 Task: Open Card Workplace Safety Training in Board Sales Pipeline Analysis and Management to Workspace Financial Reporting and add a team member Softage.3@softage.net, a label Orange, a checklist Network Security, an attachment from your computer, a color Orange and finally, add a card description 'Research and develop new service delivery process' and a comment 'Let us approach this task with a sense of adaptability and flexibility, willing to adjust our approach based on changing circumstances.'. Add a start date 'Jan 03, 1900' with a due date 'Jan 10, 1900'
Action: Mouse moved to (231, 139)
Screenshot: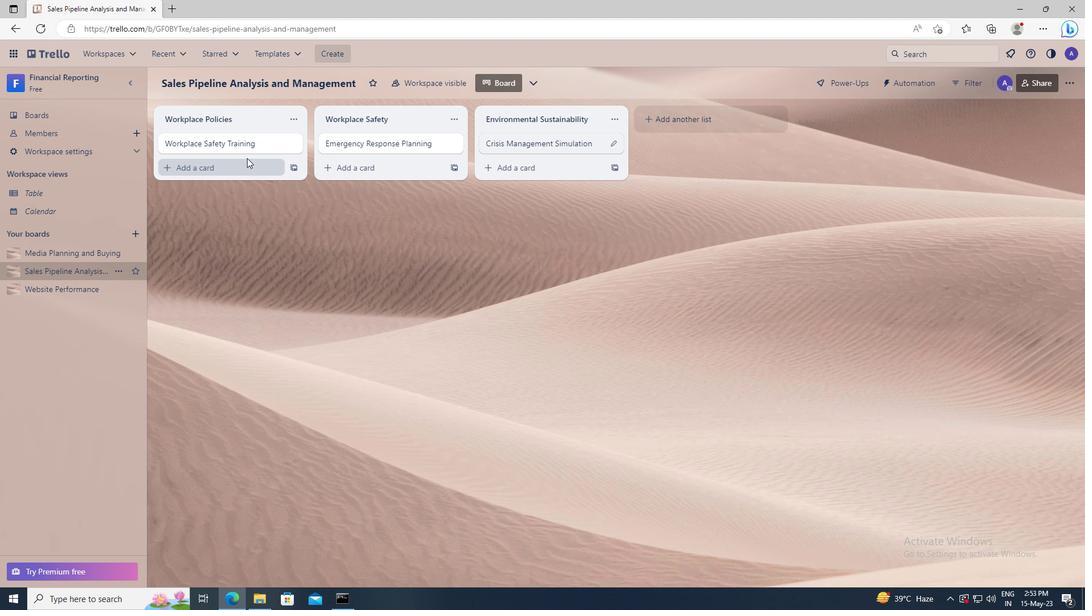 
Action: Mouse pressed left at (231, 139)
Screenshot: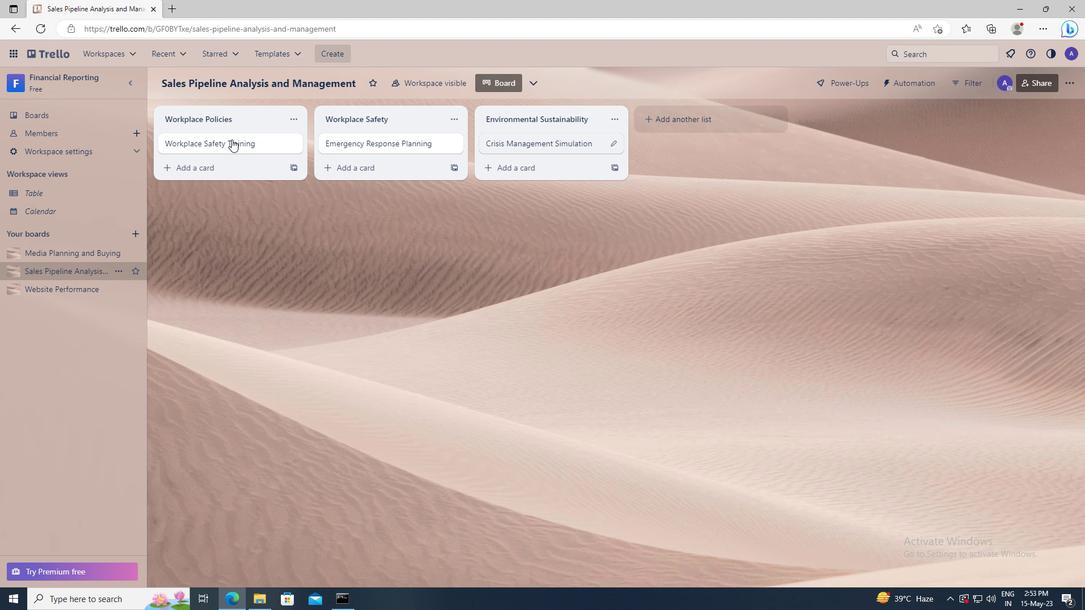
Action: Mouse moved to (664, 143)
Screenshot: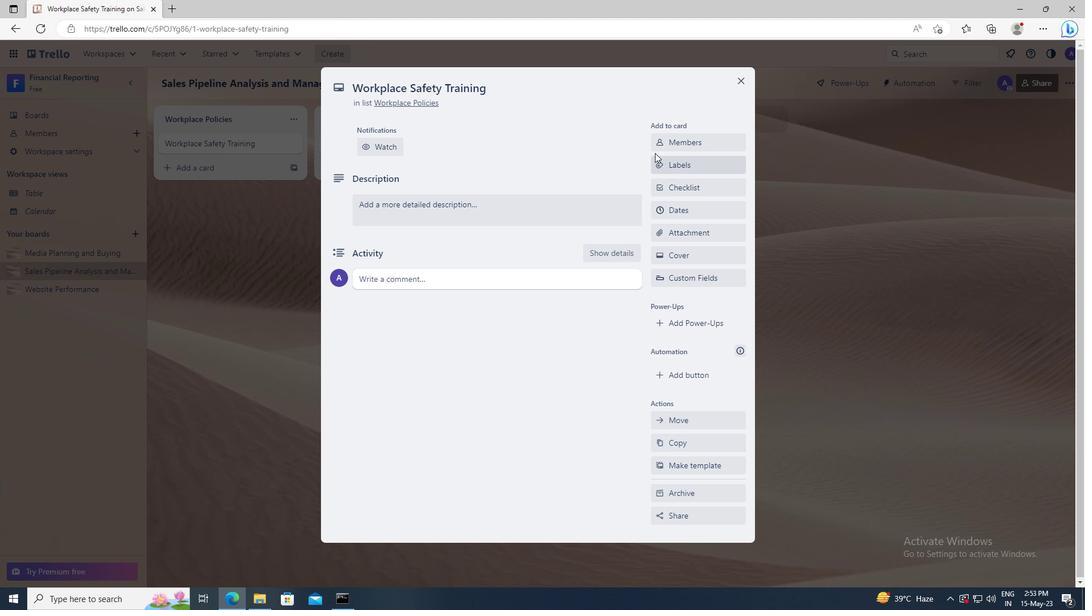 
Action: Mouse pressed left at (664, 143)
Screenshot: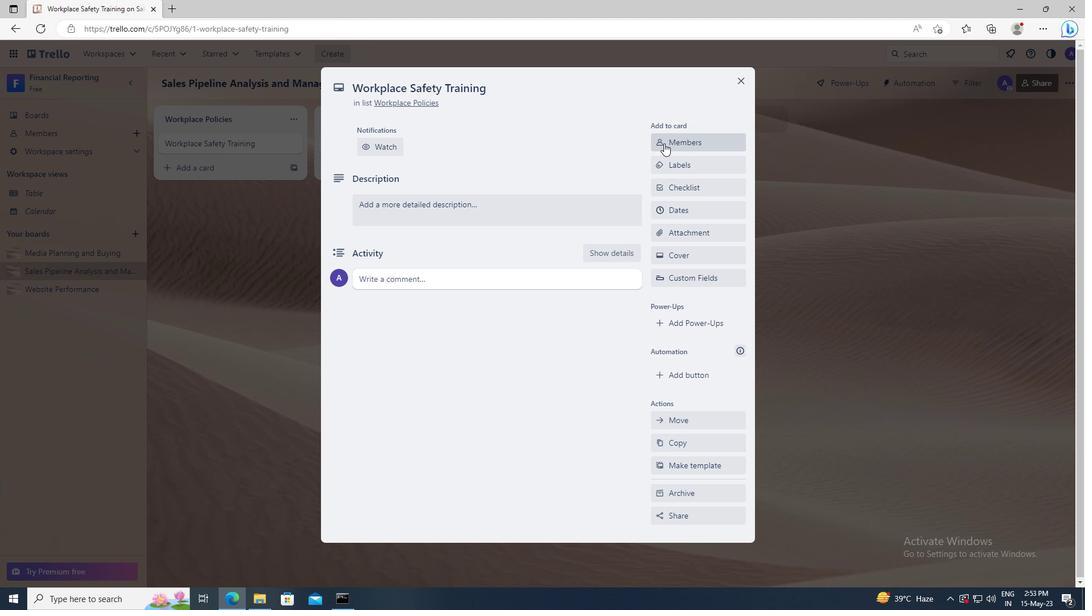 
Action: Mouse moved to (669, 192)
Screenshot: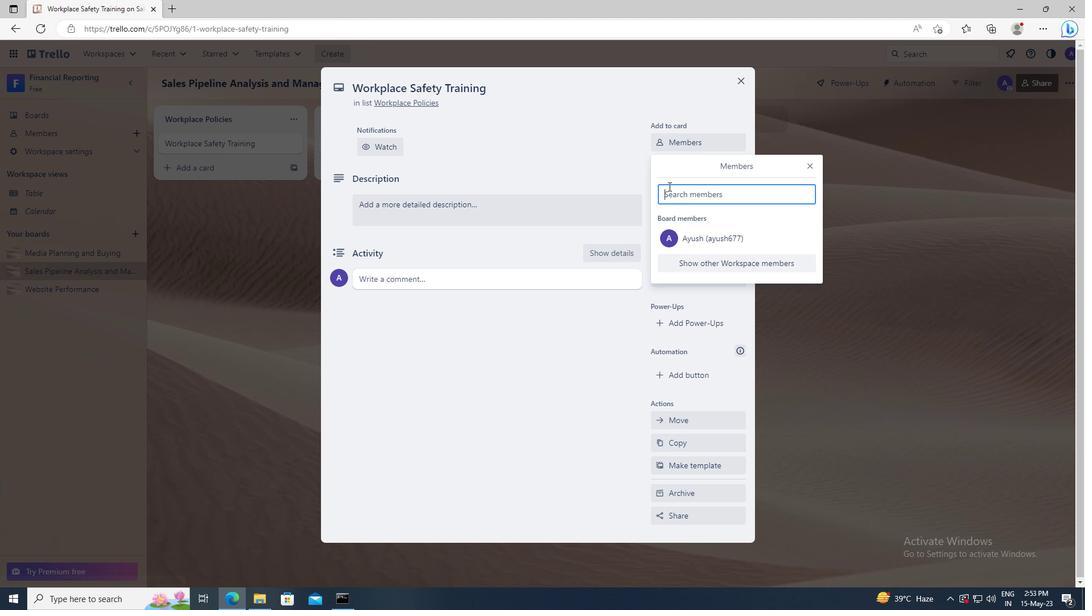 
Action: Mouse pressed left at (669, 192)
Screenshot: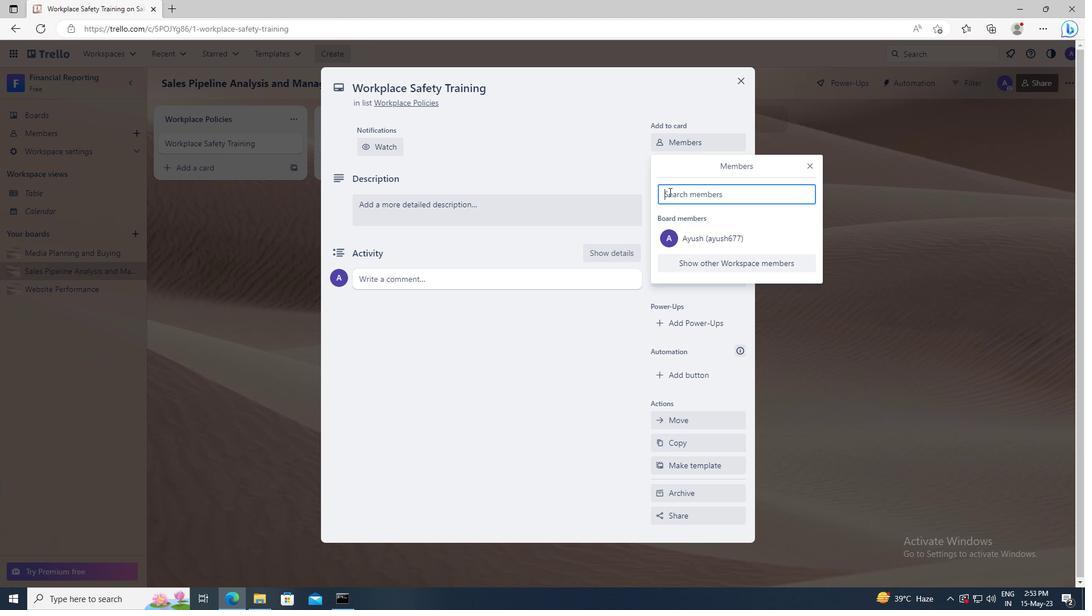 
Action: Key pressed <Key.shift>SOFTAGE.3
Screenshot: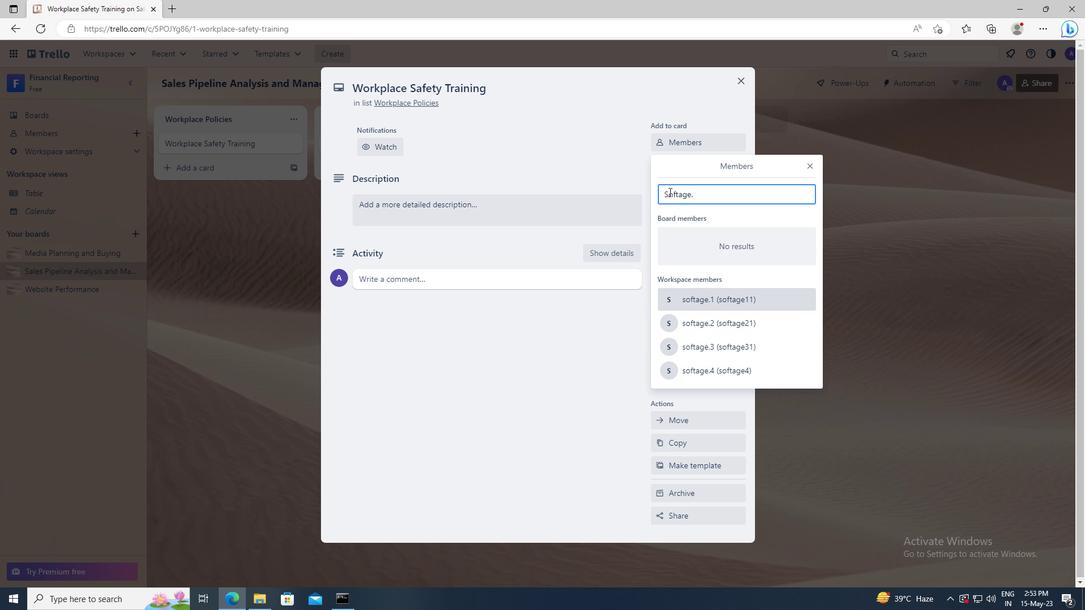 
Action: Mouse moved to (681, 296)
Screenshot: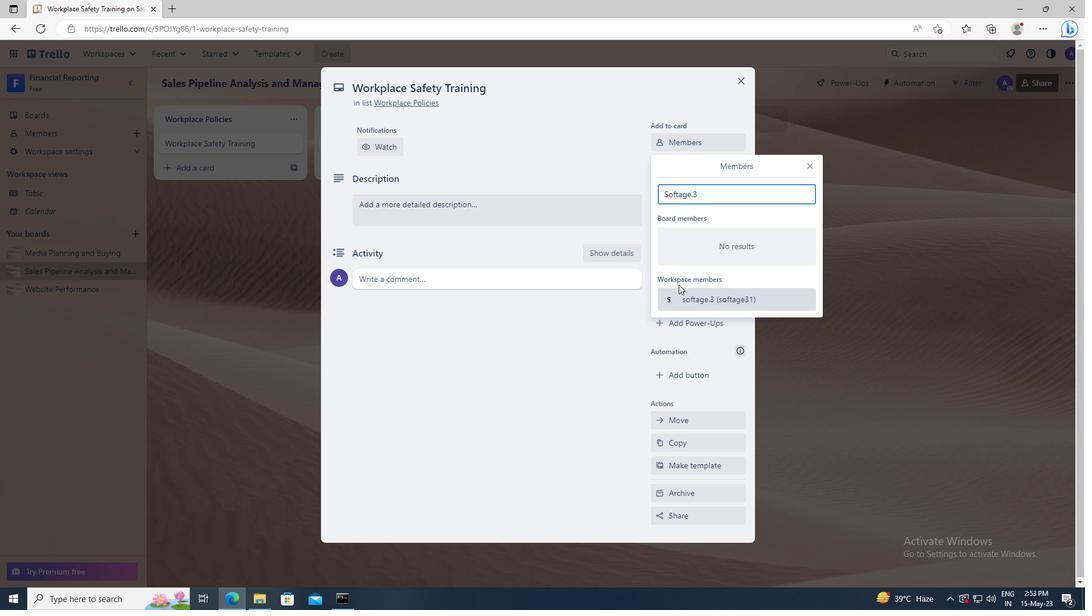 
Action: Mouse pressed left at (681, 296)
Screenshot: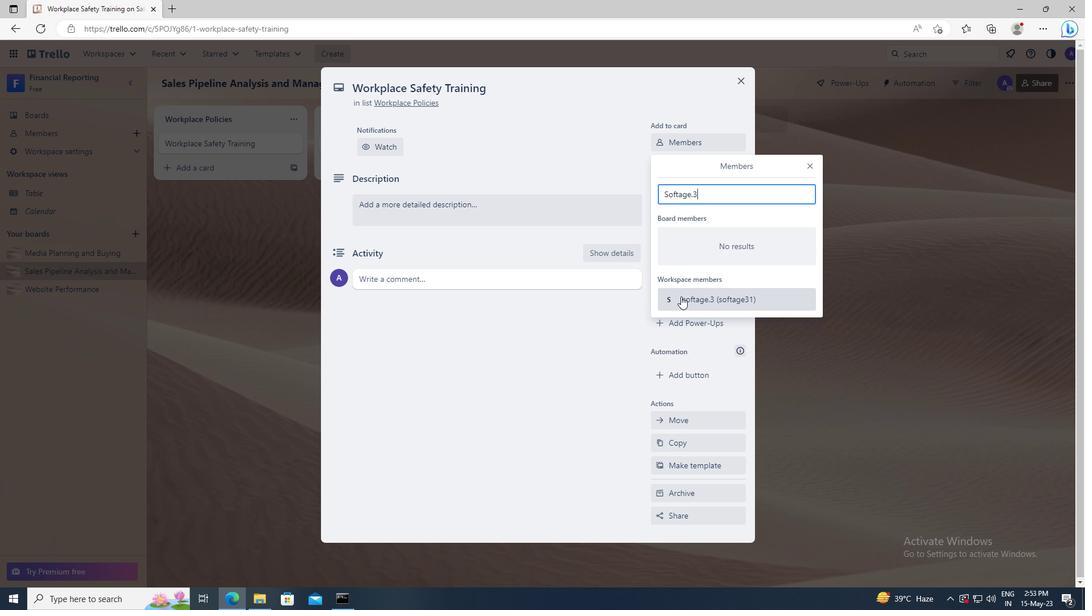 
Action: Mouse moved to (810, 166)
Screenshot: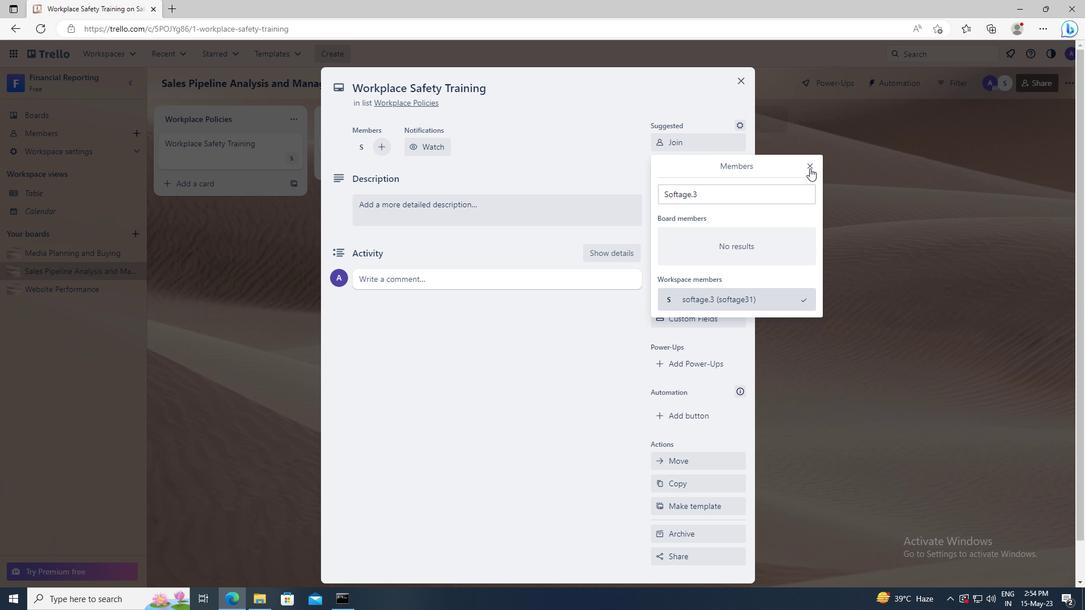 
Action: Mouse pressed left at (810, 166)
Screenshot: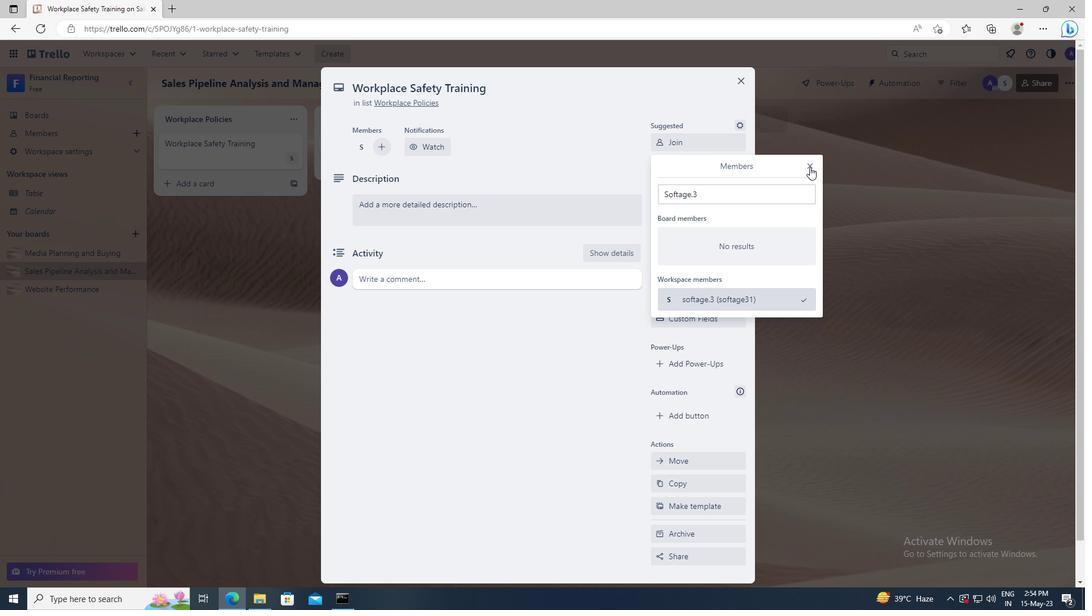 
Action: Mouse moved to (696, 204)
Screenshot: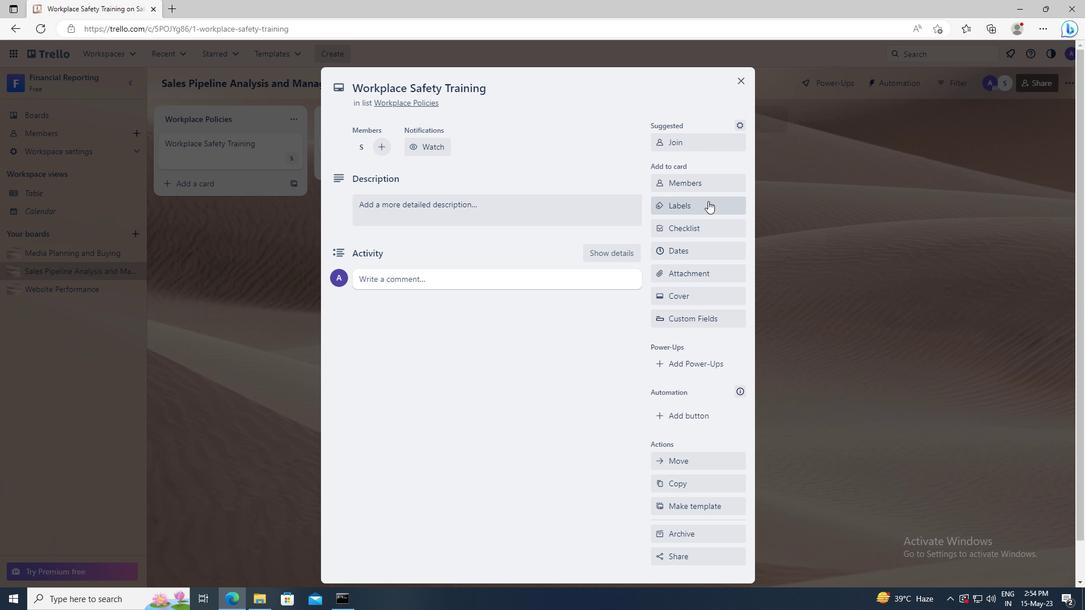 
Action: Mouse pressed left at (696, 204)
Screenshot: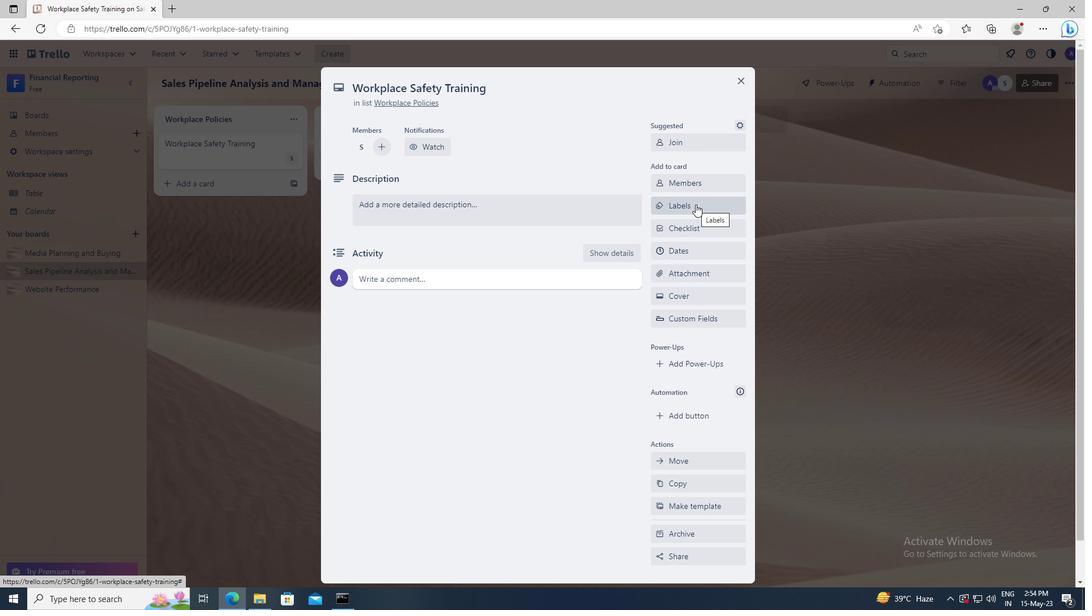 
Action: Mouse moved to (738, 424)
Screenshot: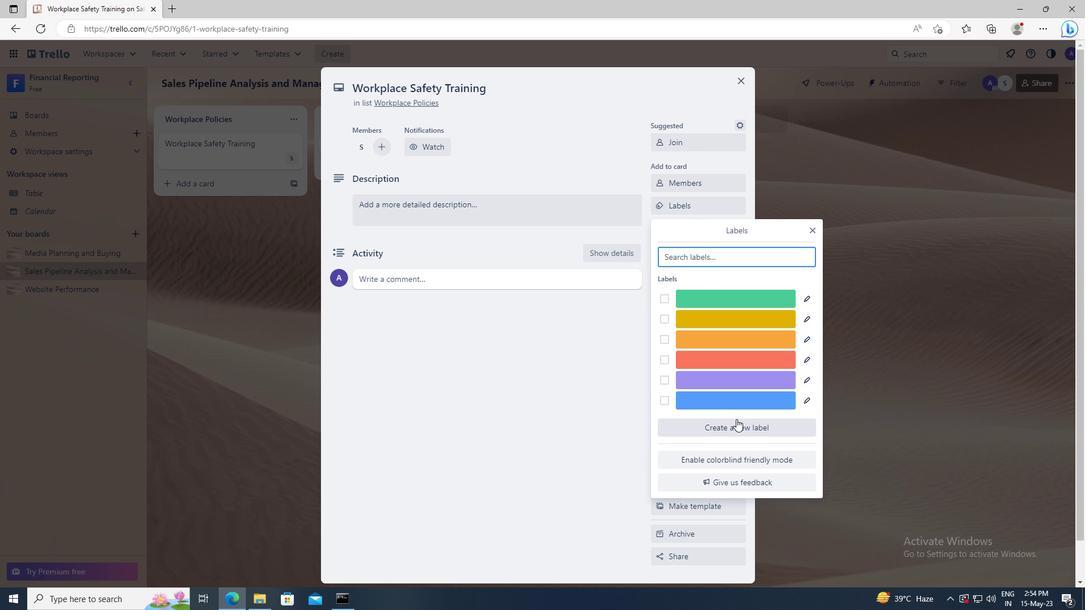 
Action: Mouse pressed left at (738, 424)
Screenshot: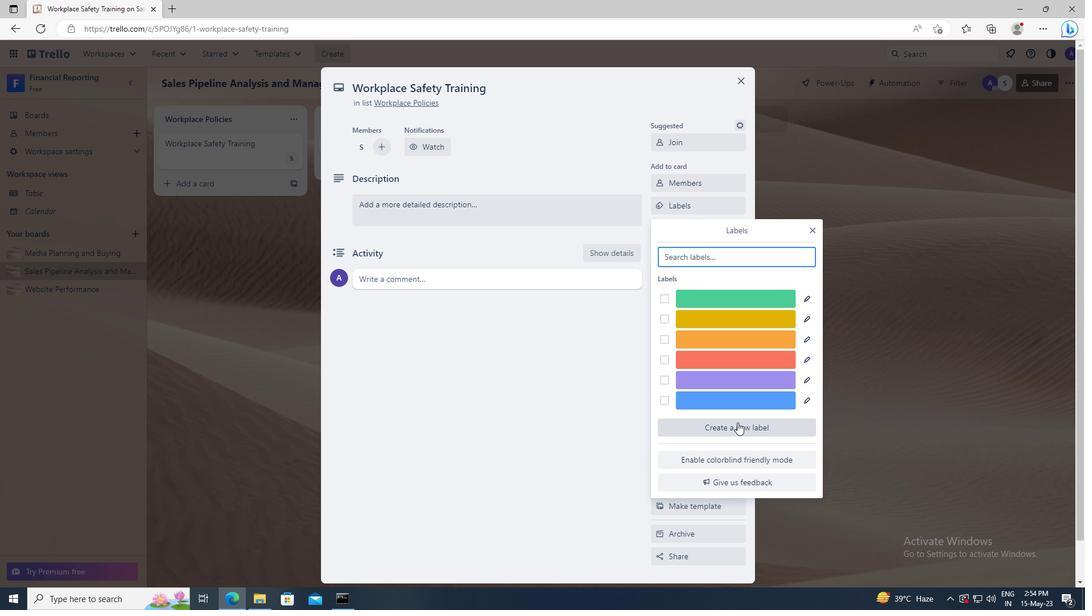 
Action: Mouse moved to (738, 395)
Screenshot: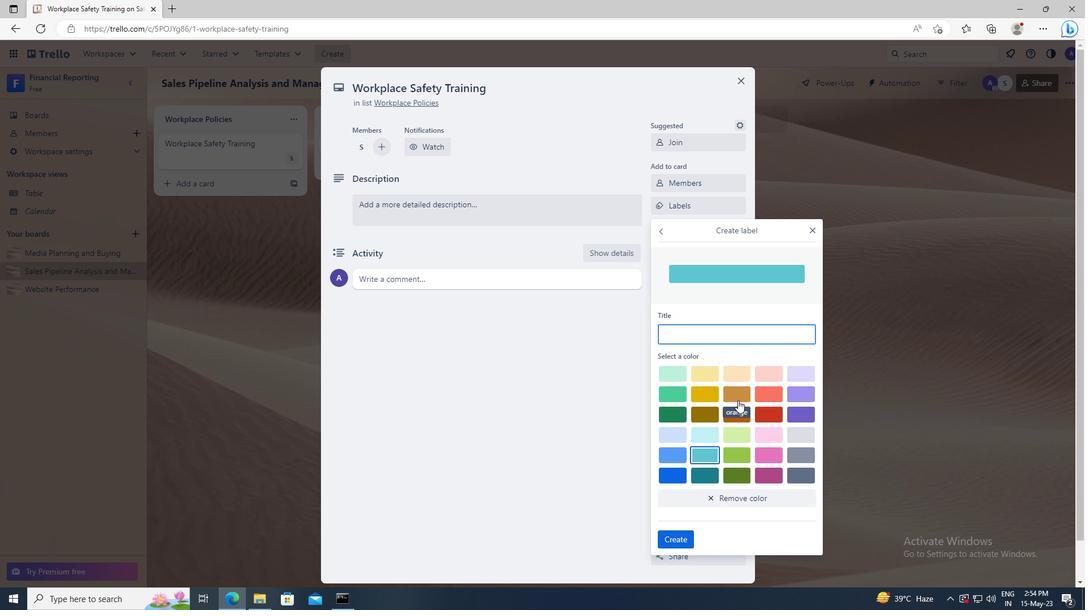 
Action: Mouse pressed left at (738, 395)
Screenshot: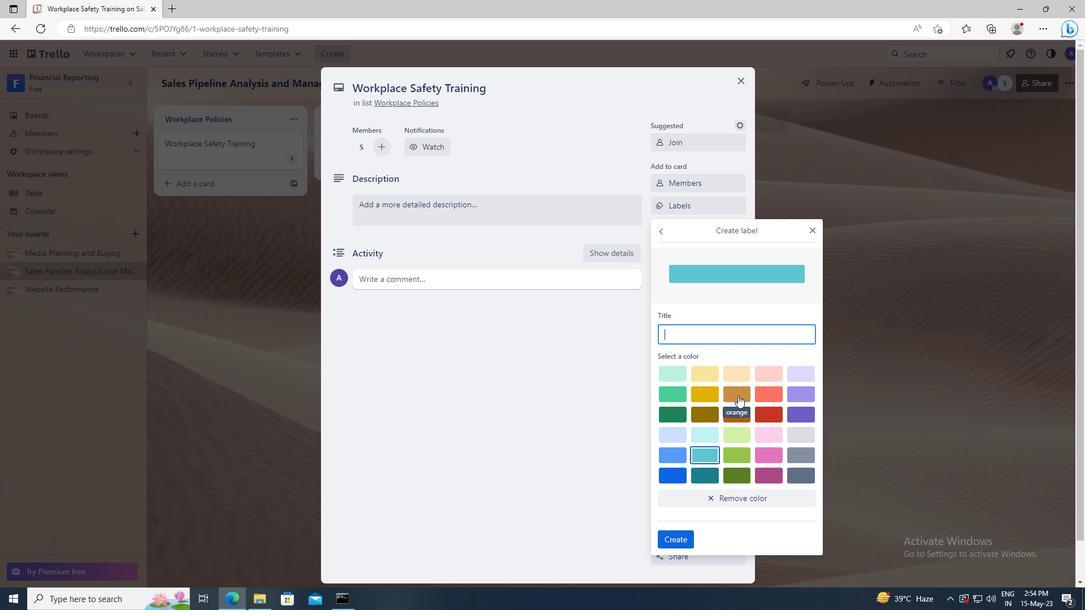 
Action: Mouse moved to (687, 537)
Screenshot: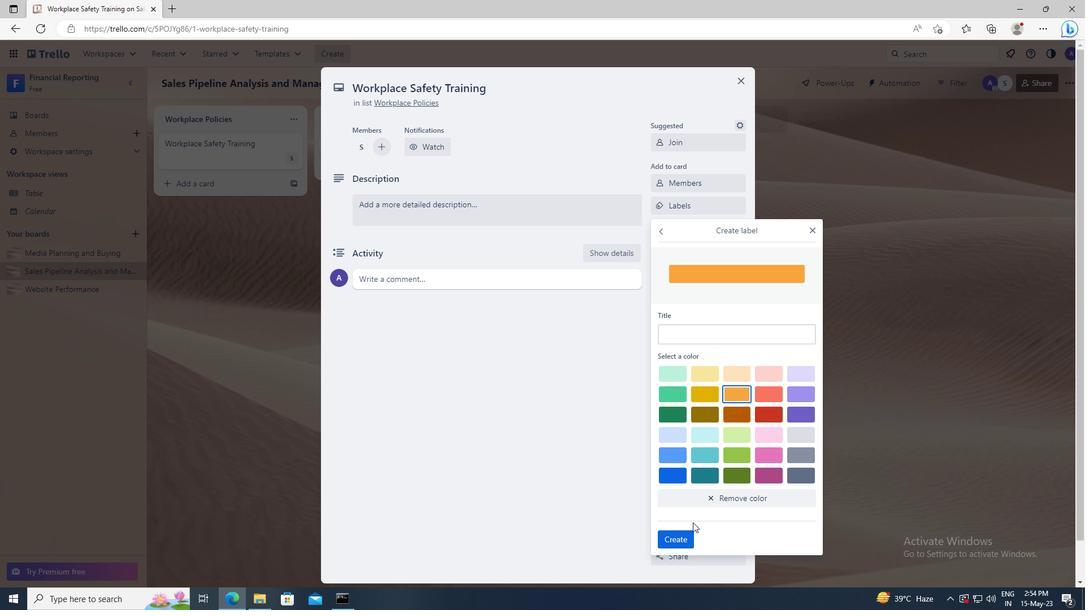 
Action: Mouse pressed left at (687, 537)
Screenshot: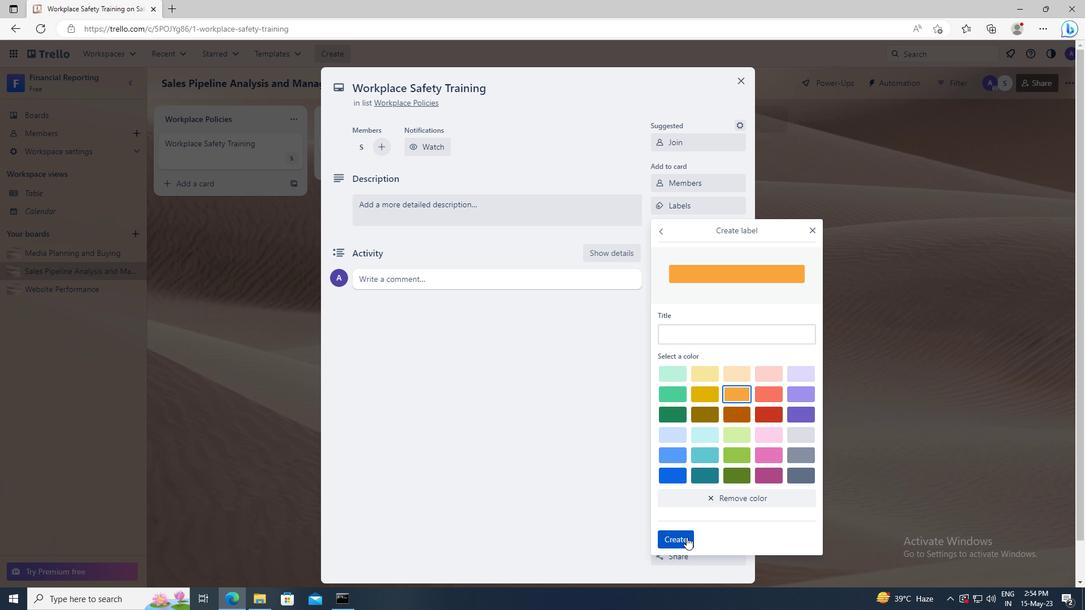 
Action: Mouse moved to (812, 231)
Screenshot: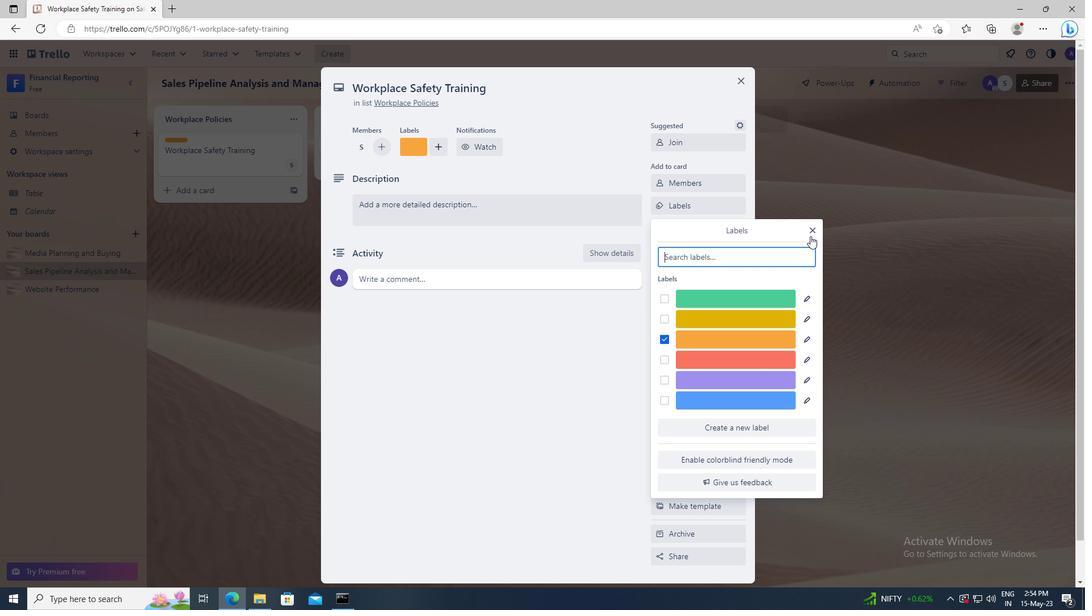 
Action: Mouse pressed left at (812, 231)
Screenshot: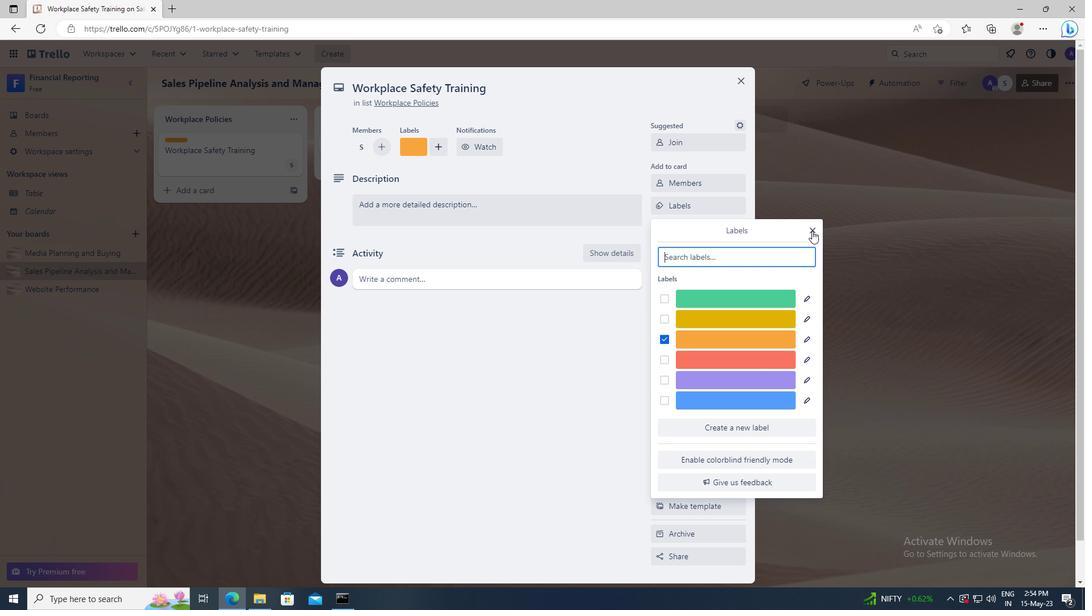 
Action: Mouse moved to (702, 232)
Screenshot: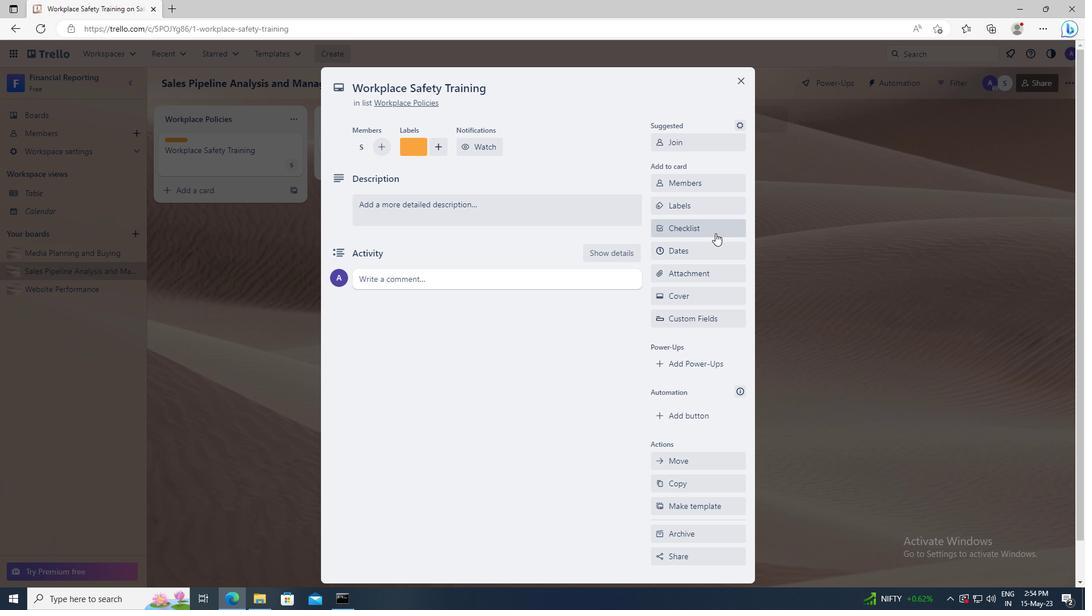 
Action: Mouse pressed left at (702, 232)
Screenshot: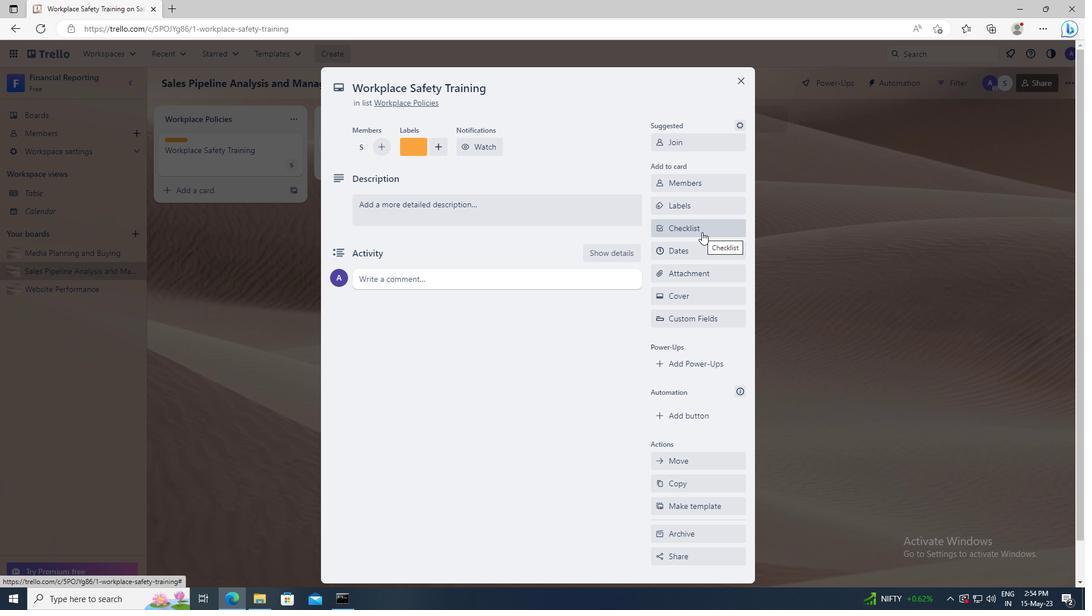 
Action: Key pressed <Key.shift>NETWORK<Key.space><Key.shift_r>SECURITY
Screenshot: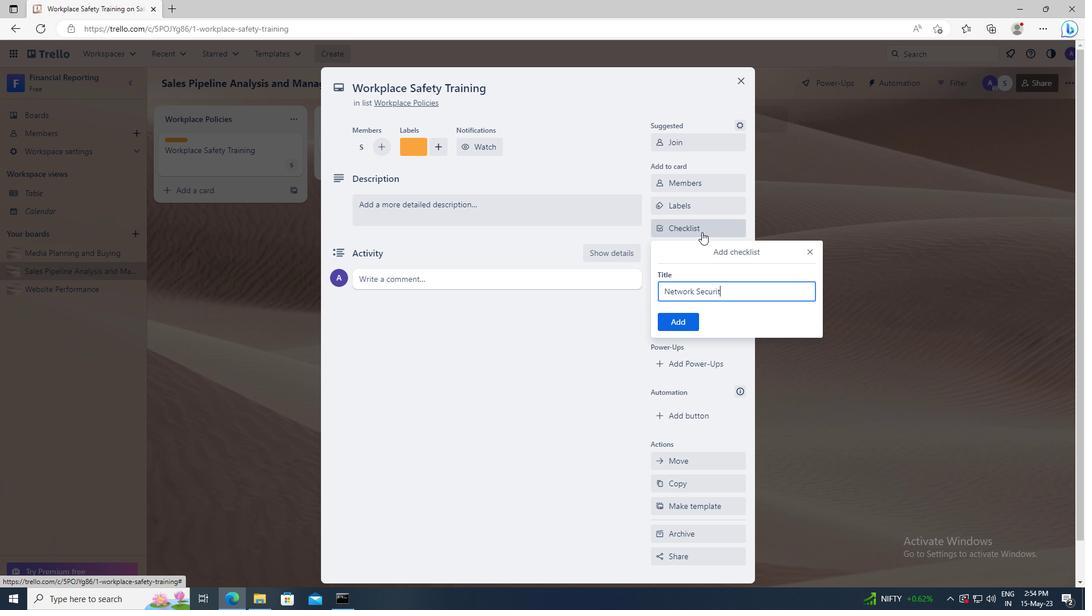 
Action: Mouse moved to (687, 320)
Screenshot: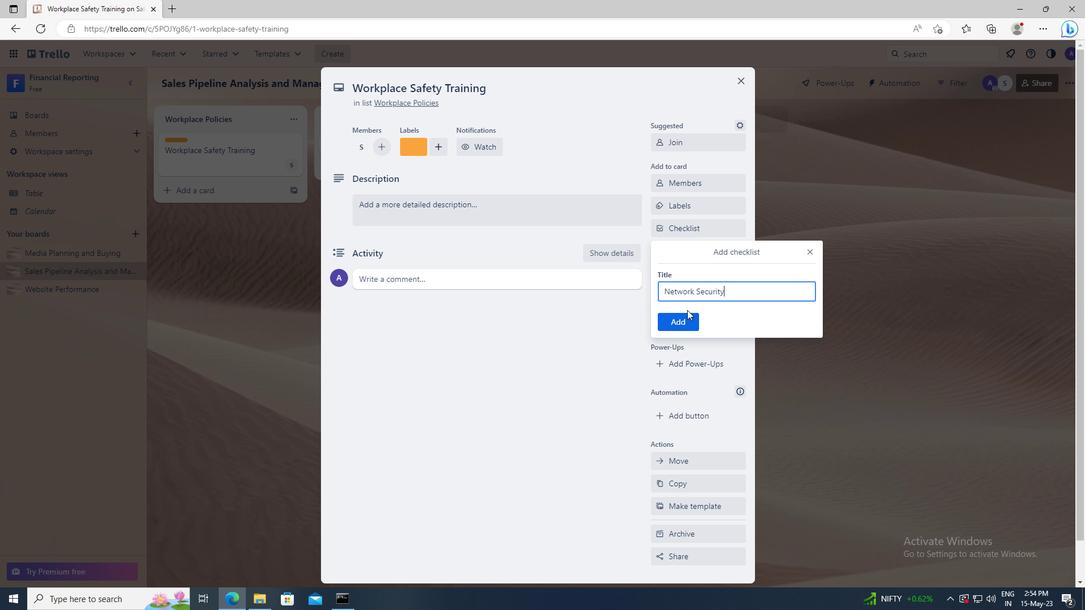 
Action: Mouse pressed left at (687, 320)
Screenshot: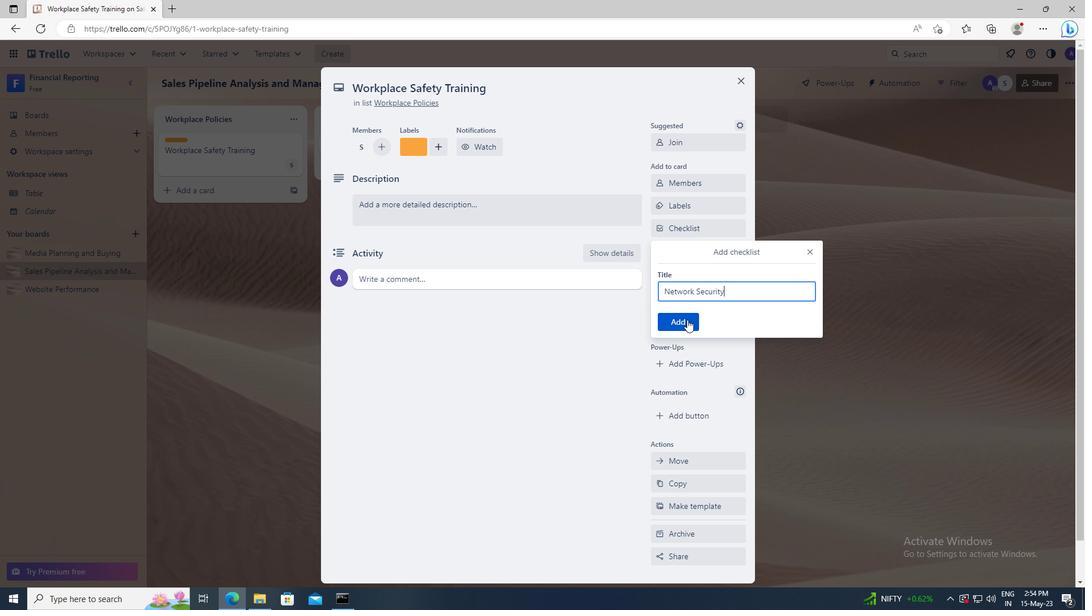 
Action: Mouse moved to (690, 279)
Screenshot: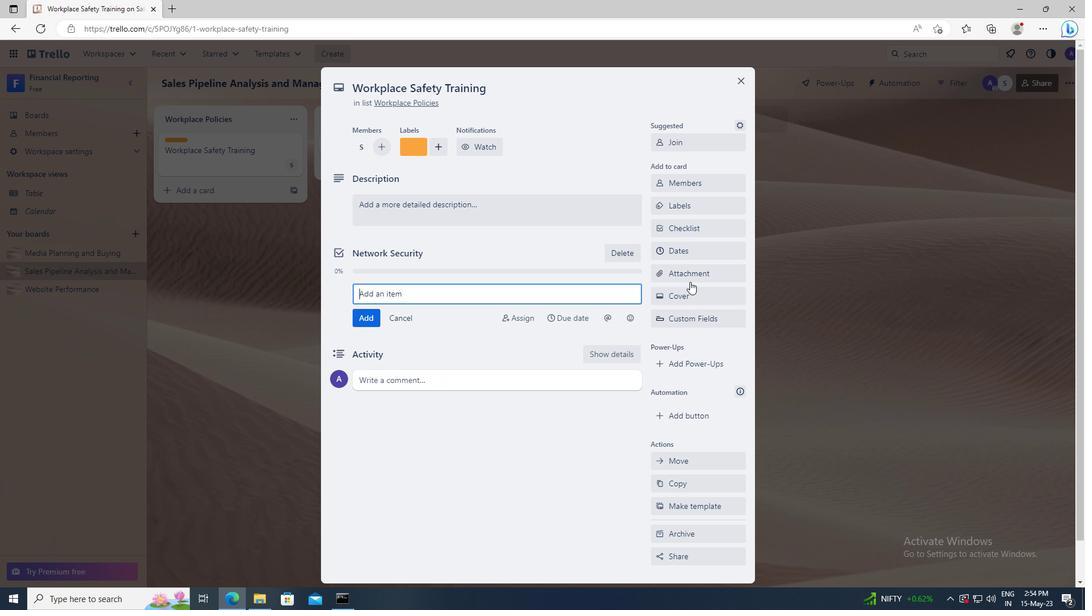 
Action: Mouse pressed left at (690, 279)
Screenshot: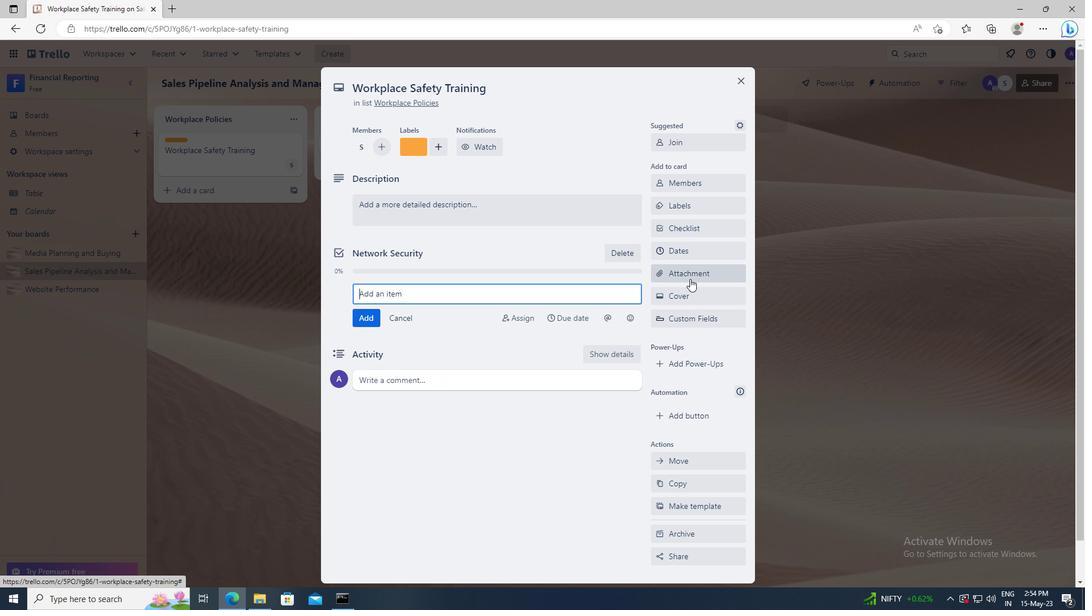 
Action: Mouse moved to (687, 318)
Screenshot: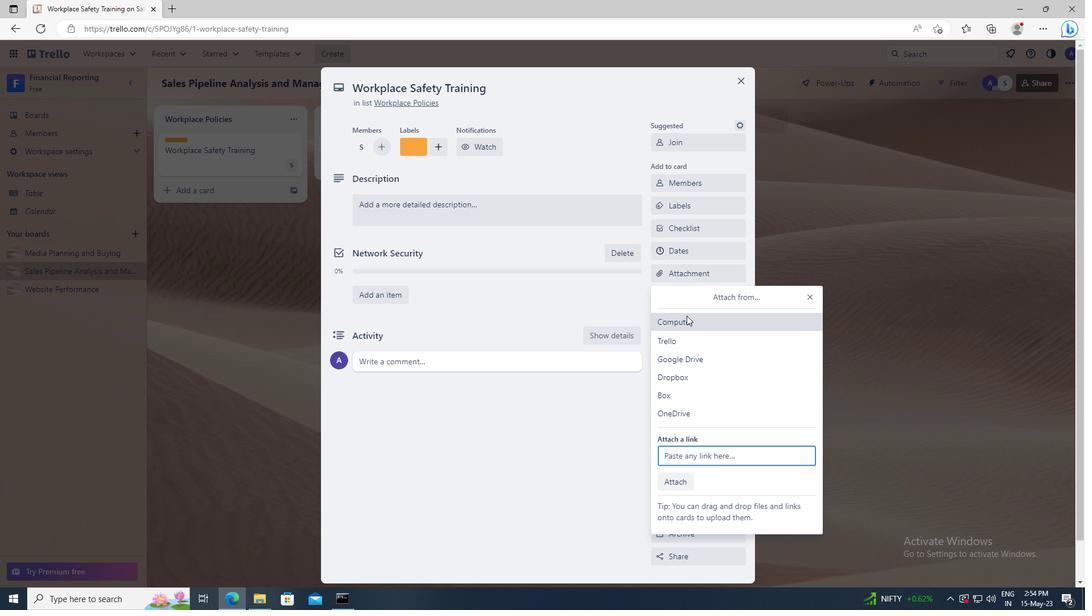 
Action: Mouse pressed left at (687, 318)
Screenshot: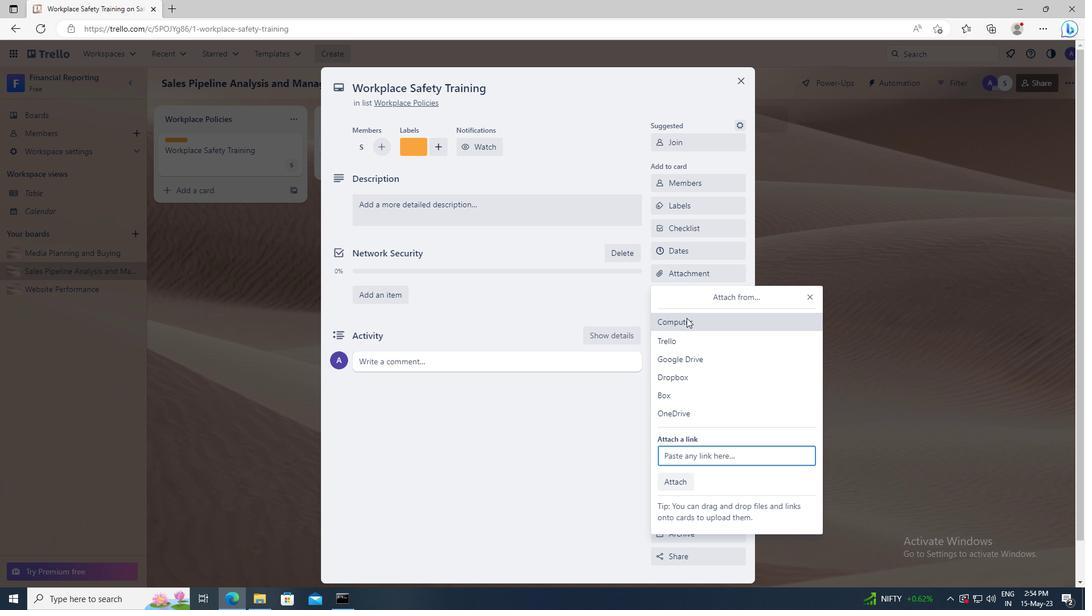 
Action: Mouse moved to (283, 101)
Screenshot: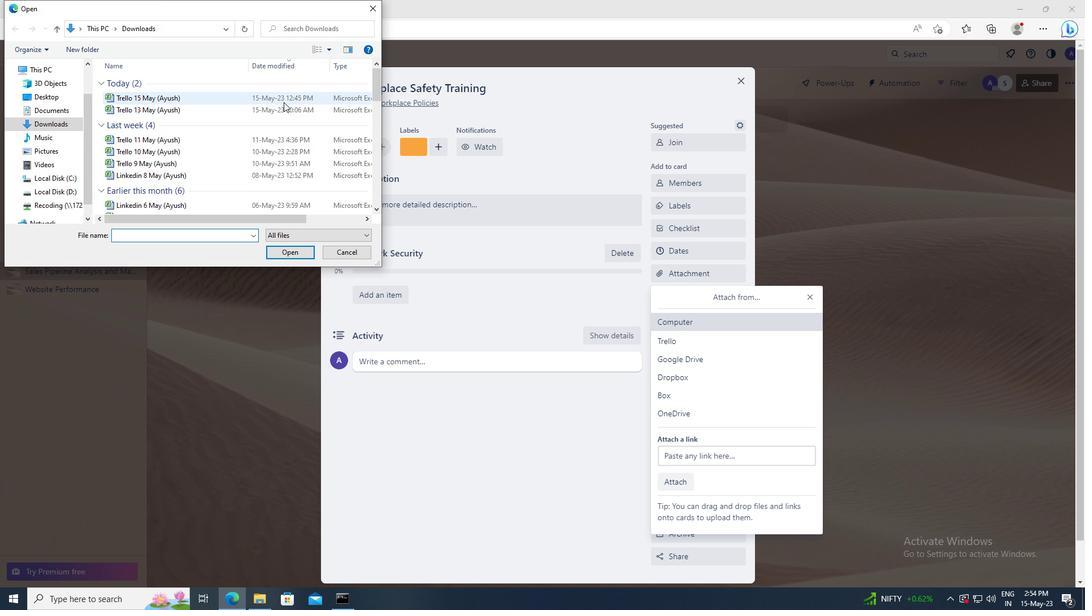 
Action: Mouse pressed left at (283, 101)
Screenshot: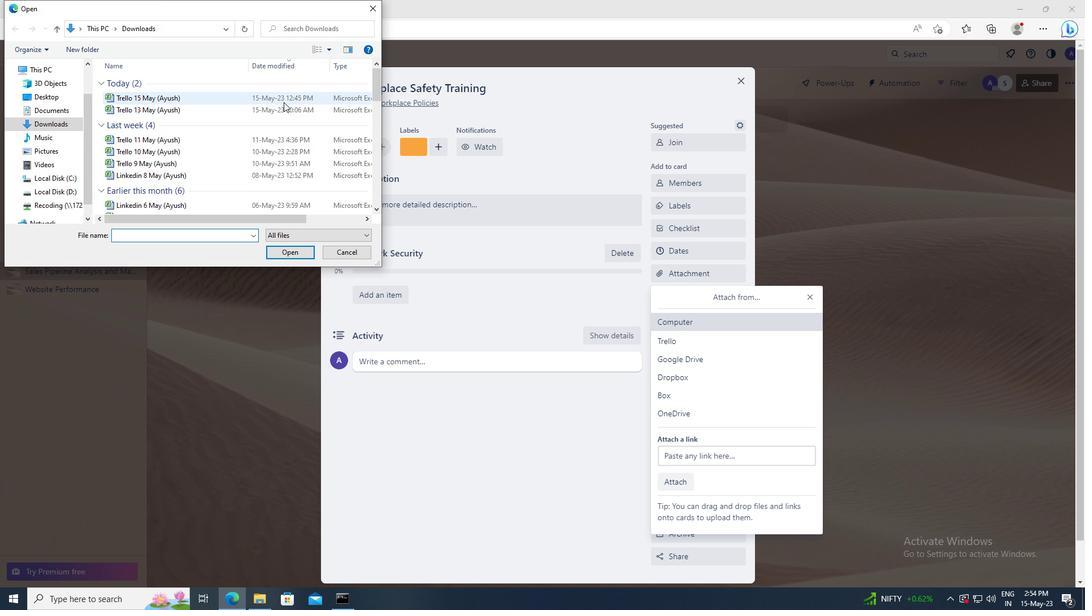 
Action: Mouse moved to (281, 252)
Screenshot: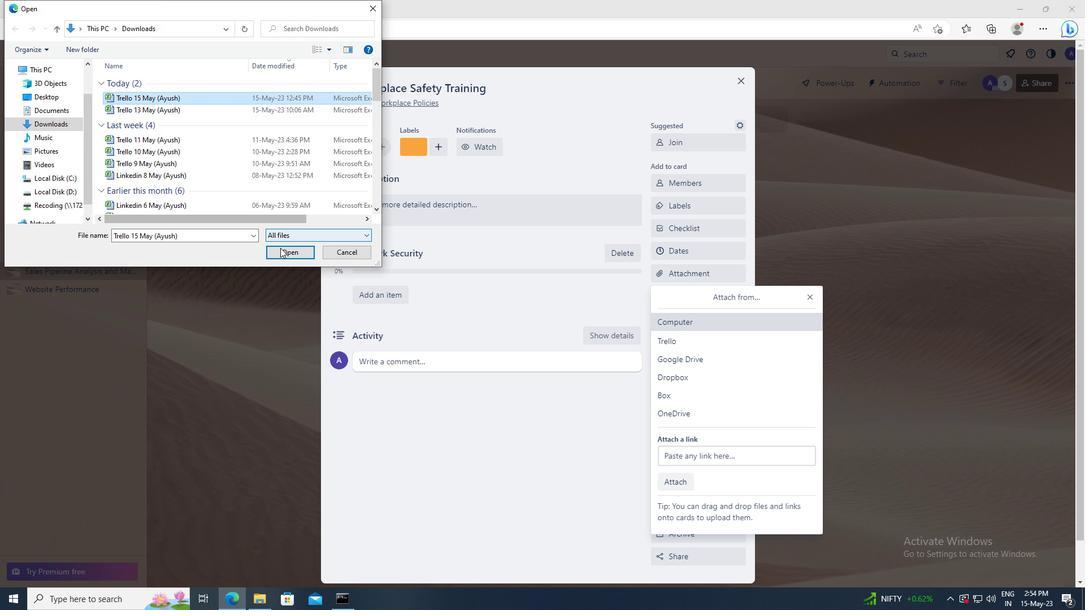 
Action: Mouse pressed left at (281, 252)
Screenshot: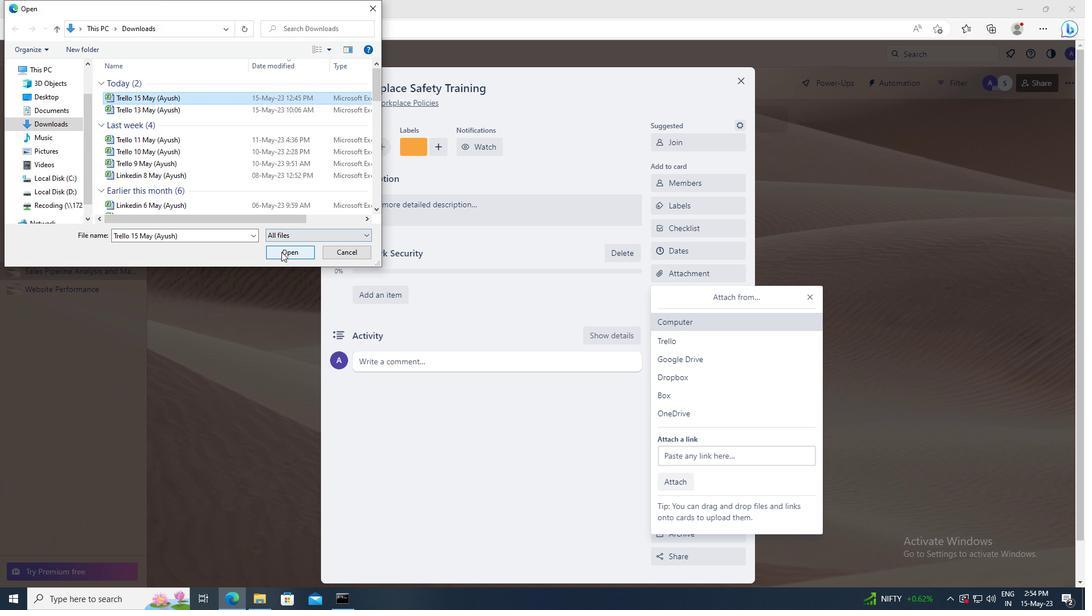 
Action: Mouse moved to (680, 302)
Screenshot: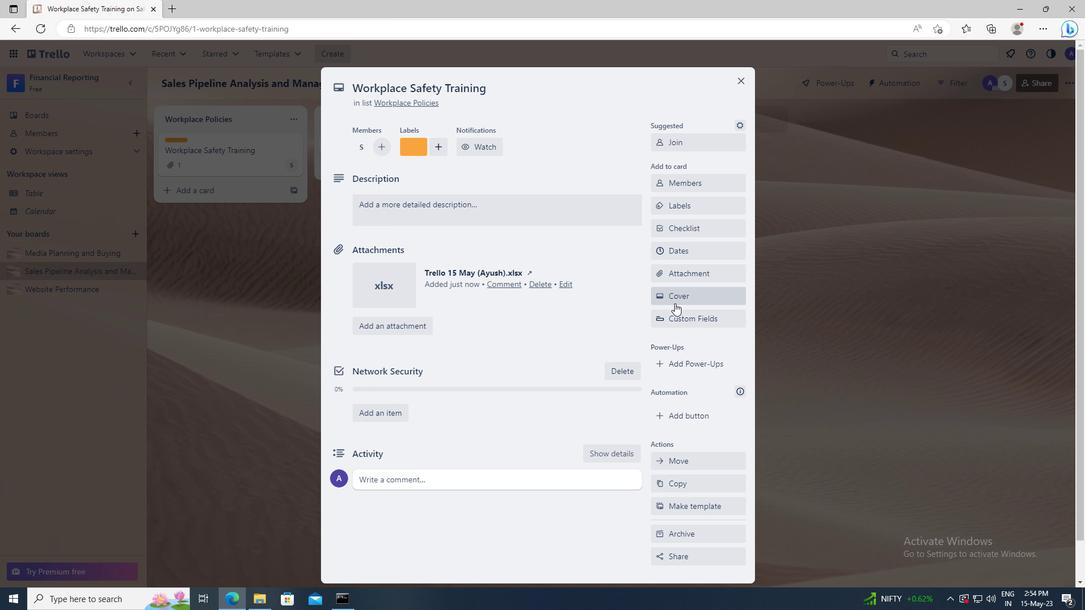 
Action: Mouse pressed left at (680, 302)
Screenshot: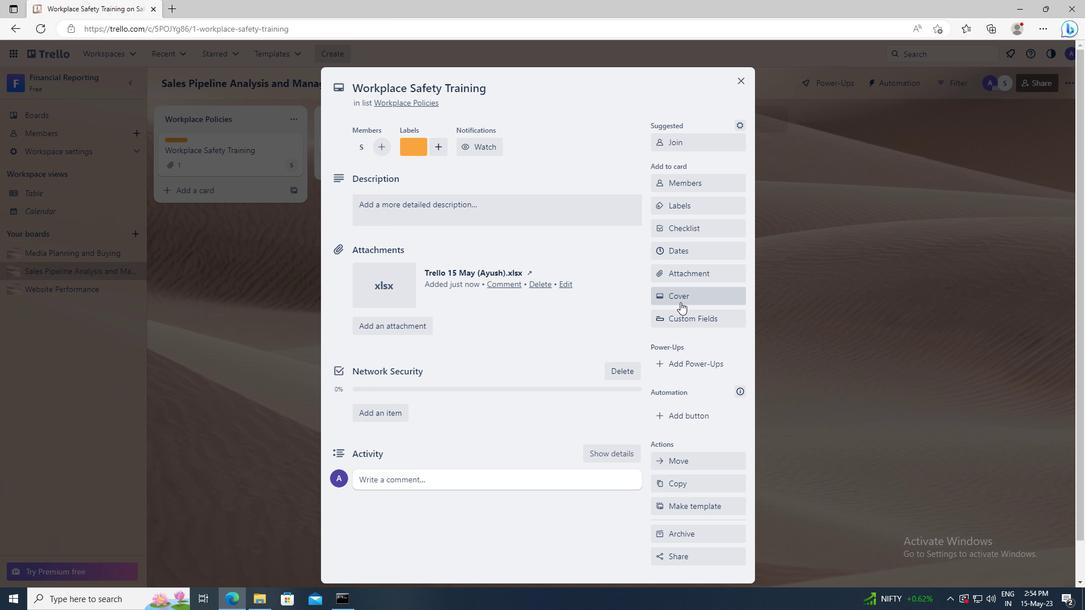 
Action: Mouse moved to (737, 361)
Screenshot: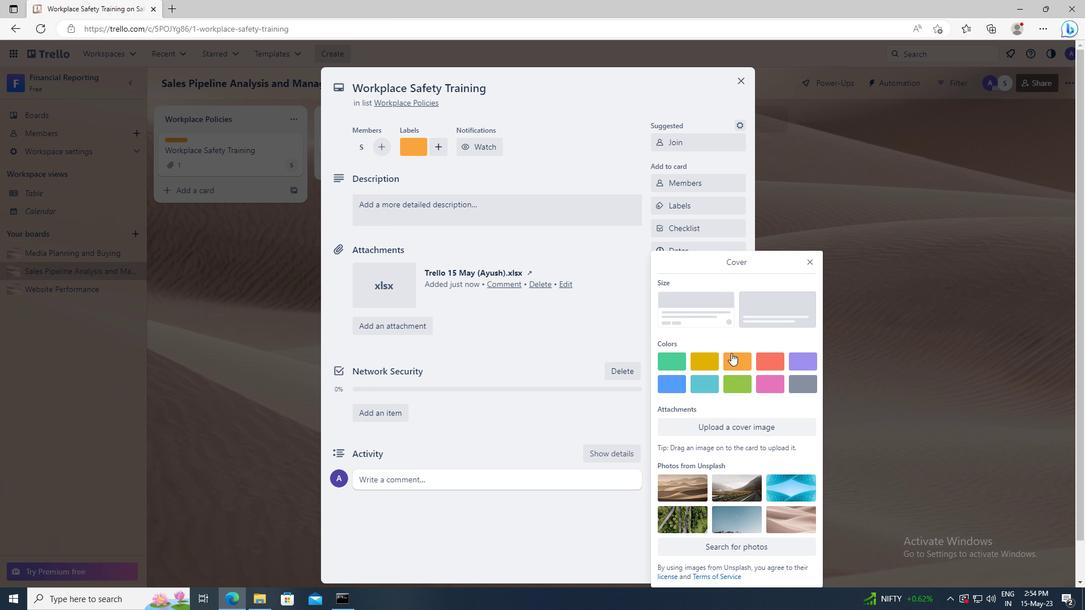
Action: Mouse pressed left at (737, 361)
Screenshot: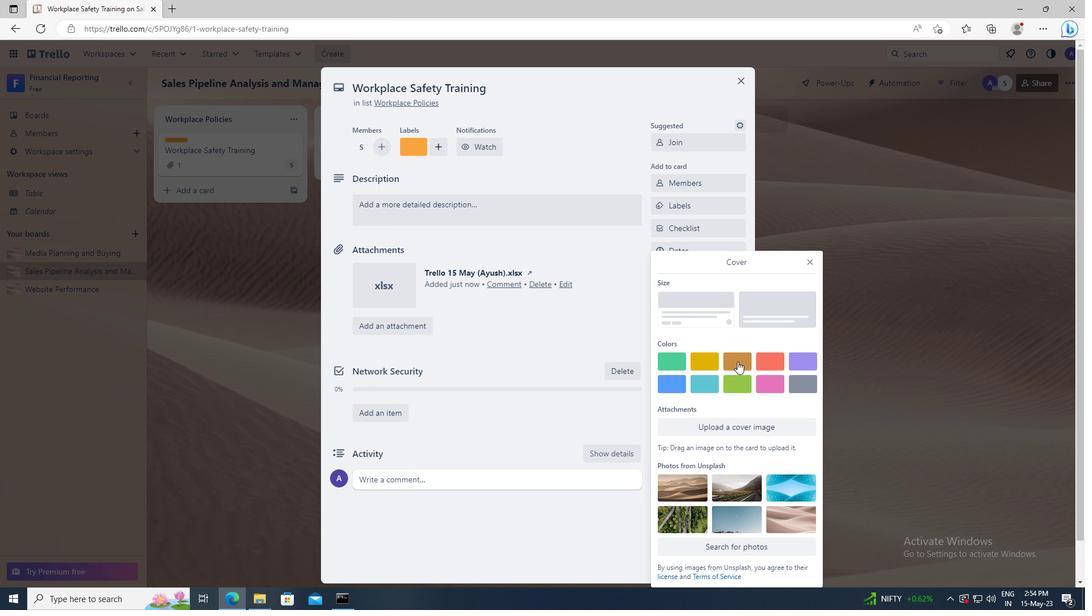 
Action: Mouse moved to (813, 244)
Screenshot: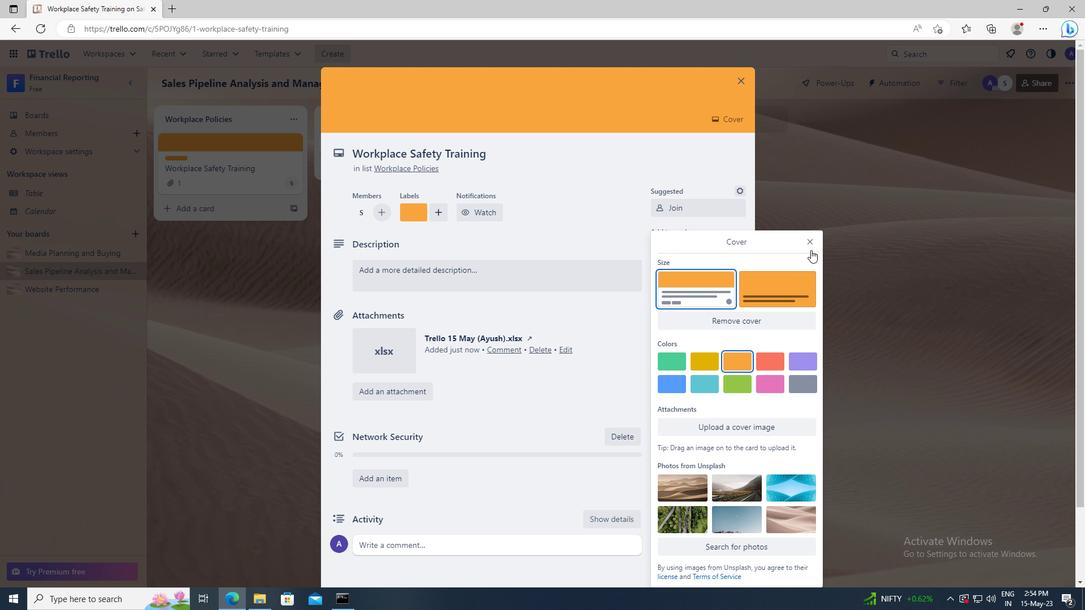 
Action: Mouse pressed left at (813, 244)
Screenshot: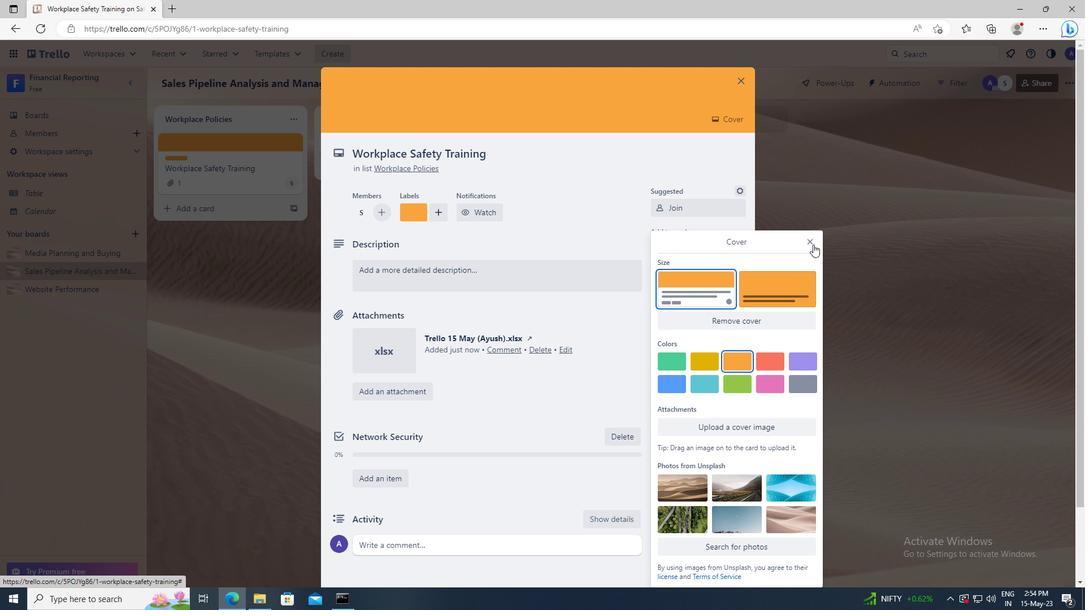 
Action: Mouse moved to (467, 273)
Screenshot: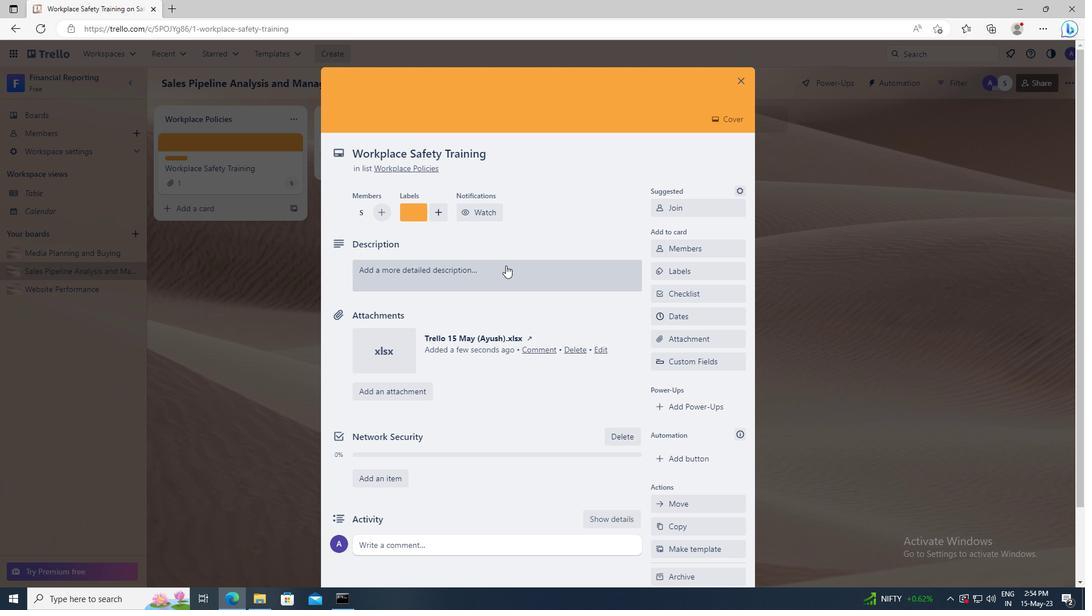 
Action: Mouse pressed left at (467, 273)
Screenshot: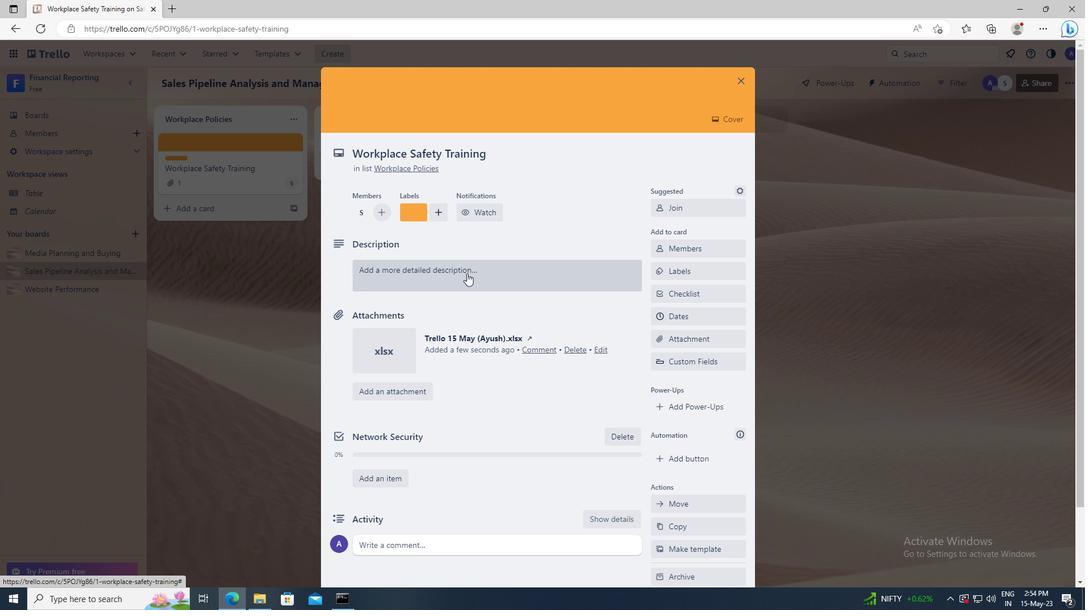 
Action: Key pressed <Key.shift>RESEARCH<Key.space>AND<Key.space>DEVELOP<Key.space>NEW<Key.space>SERVICE<Key.space>DELIVERY<Key.space>PROCESS
Screenshot: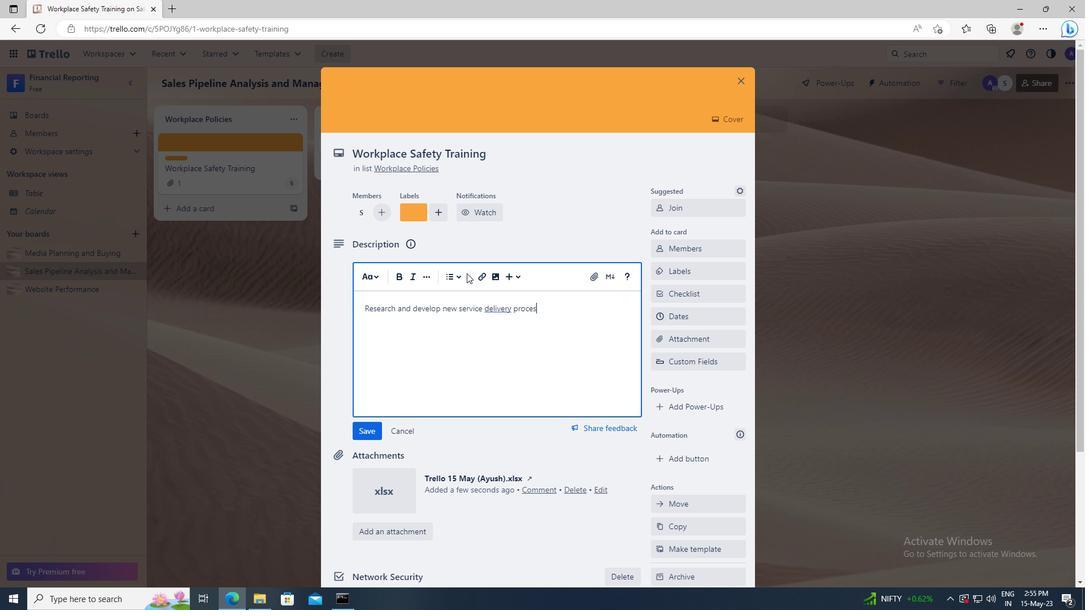 
Action: Mouse scrolled (467, 273) with delta (0, 0)
Screenshot: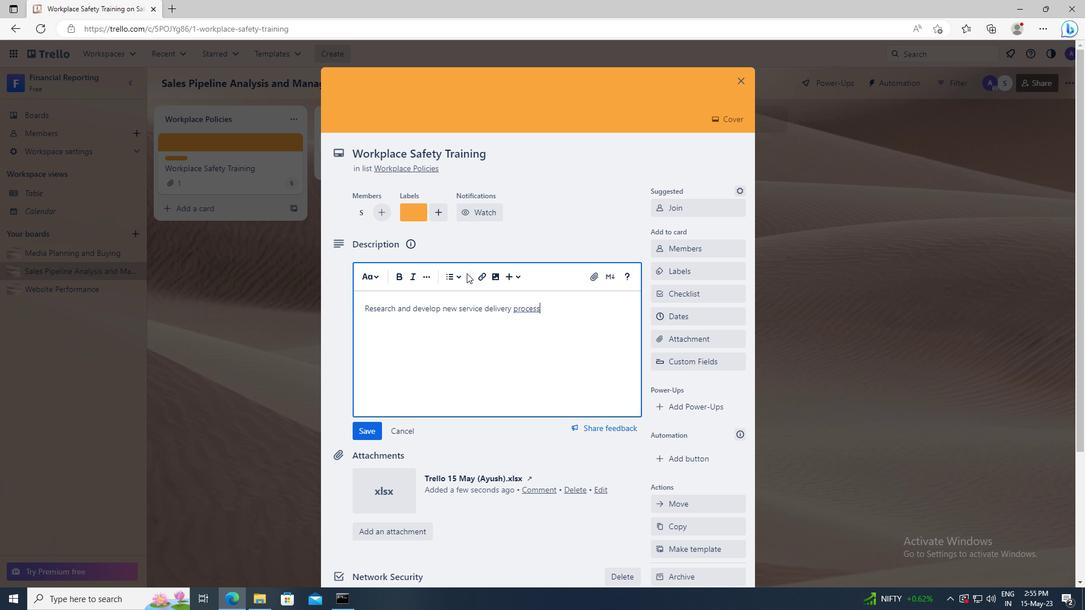 
Action: Mouse scrolled (467, 273) with delta (0, 0)
Screenshot: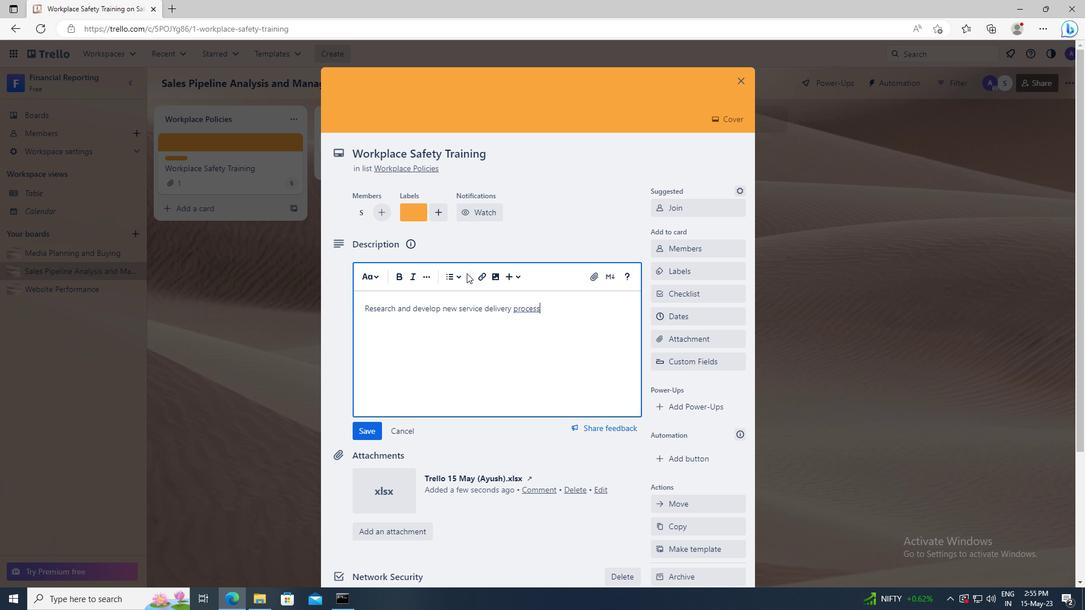 
Action: Mouse moved to (367, 268)
Screenshot: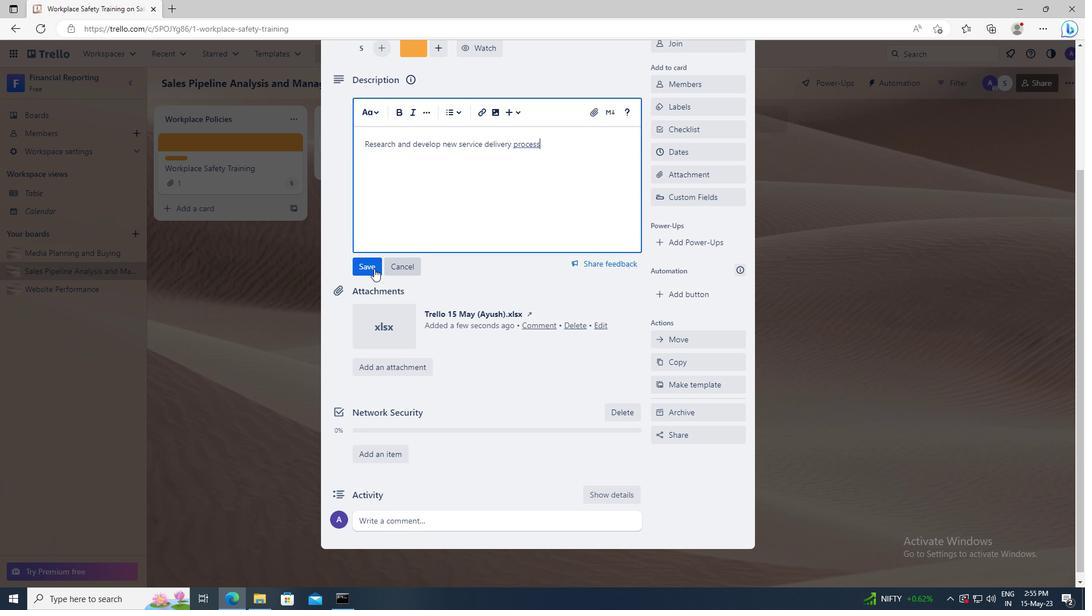 
Action: Mouse pressed left at (367, 268)
Screenshot: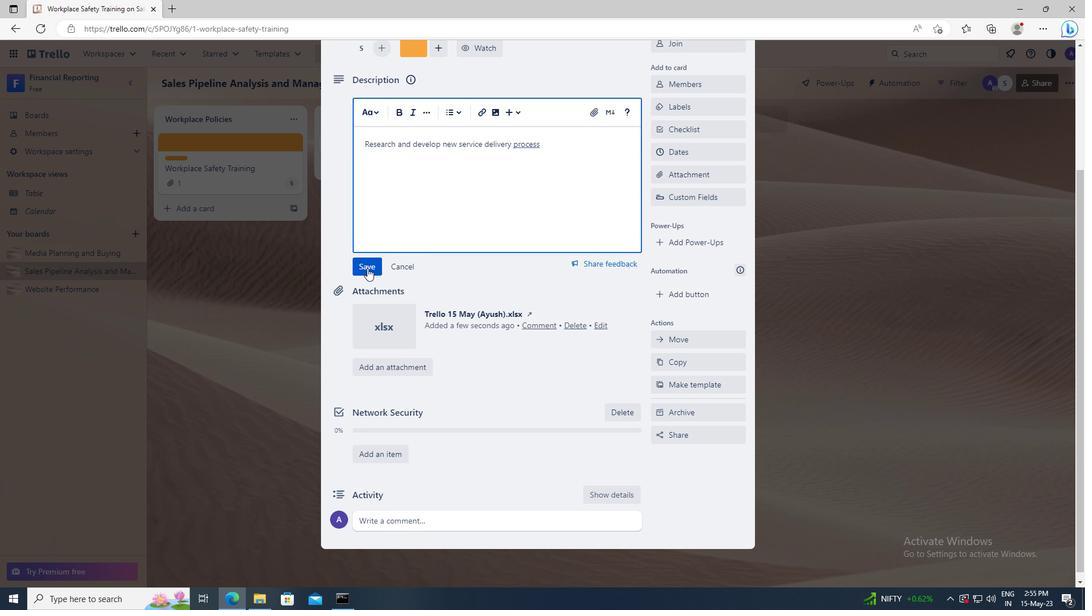 
Action: Mouse moved to (369, 437)
Screenshot: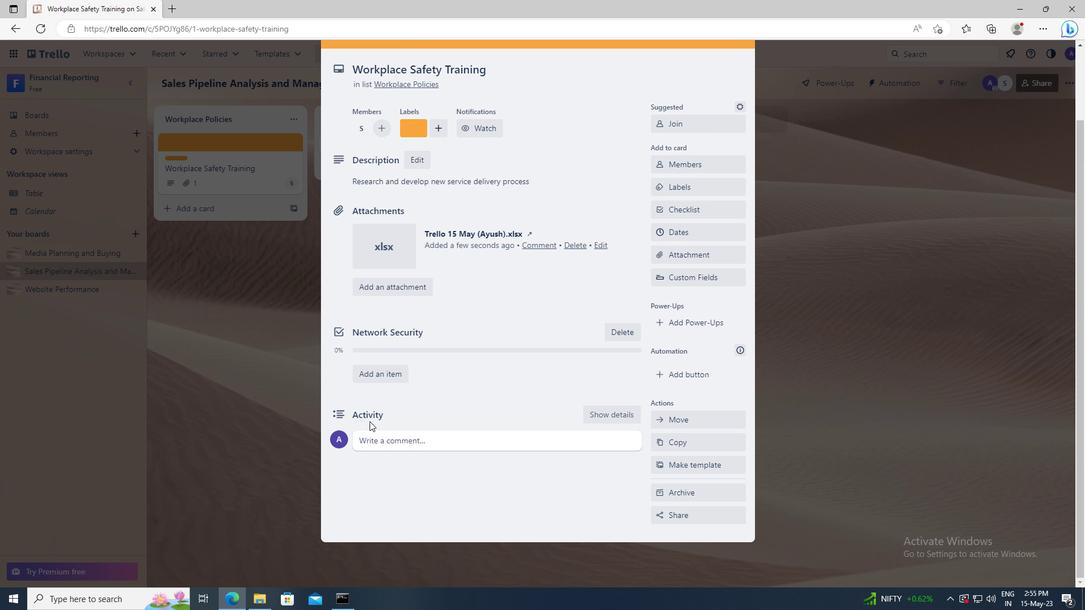 
Action: Mouse pressed left at (369, 437)
Screenshot: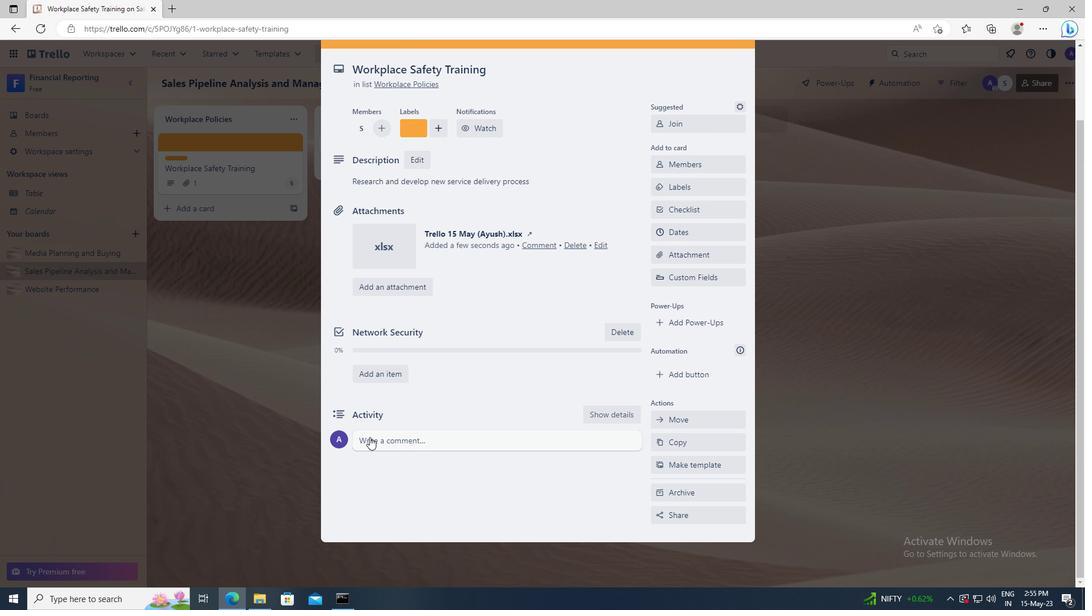 
Action: Key pressed <Key.shift>LET<Key.space>US<Key.space>APPROACH<Key.space>THIS<Key.space>TASK<Key.space>WITH<Key.space>A<Key.space>SENSE<Key.space>OF<Key.space>ADAPTABILITY<Key.space>AND<Key.space>FLEXIBILITY,<Key.space>WILLING<Key.space>TO<Key.space>ADJUST<Key.space>OUR<Key.space>APPROACH<Key.space>BASED<Key.space>ON<Key.space>CHANGING<Key.space>CIRCUMSTANCES.
Screenshot: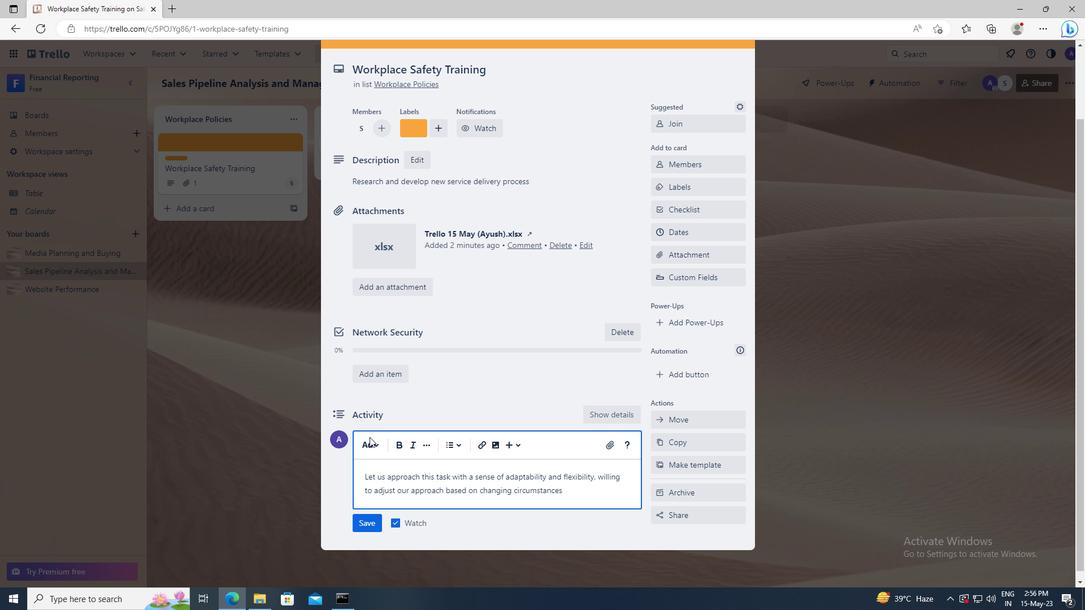 
Action: Mouse moved to (374, 521)
Screenshot: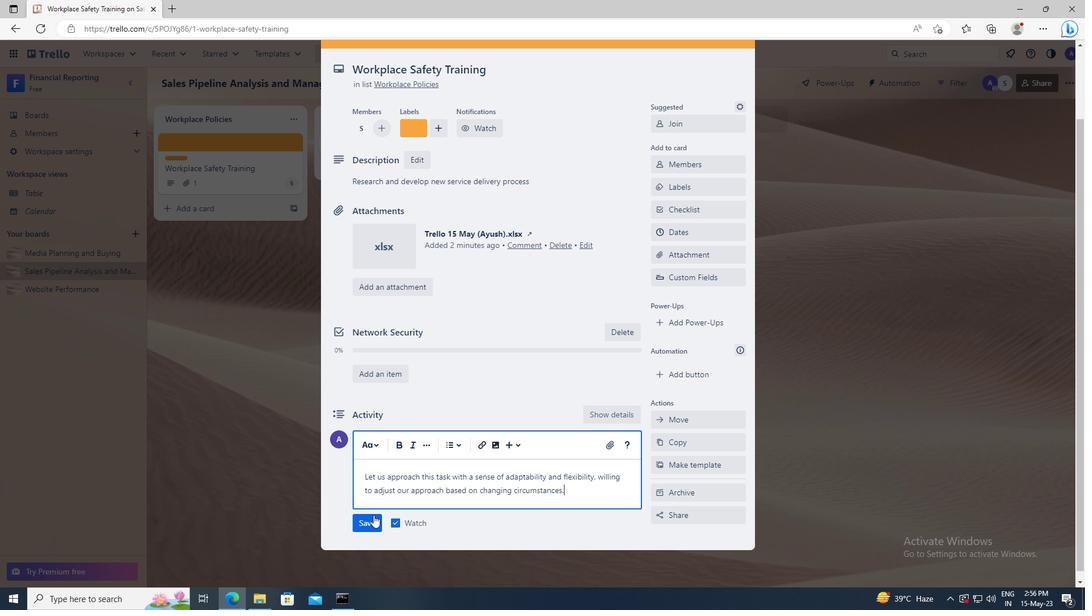 
Action: Mouse pressed left at (374, 521)
Screenshot: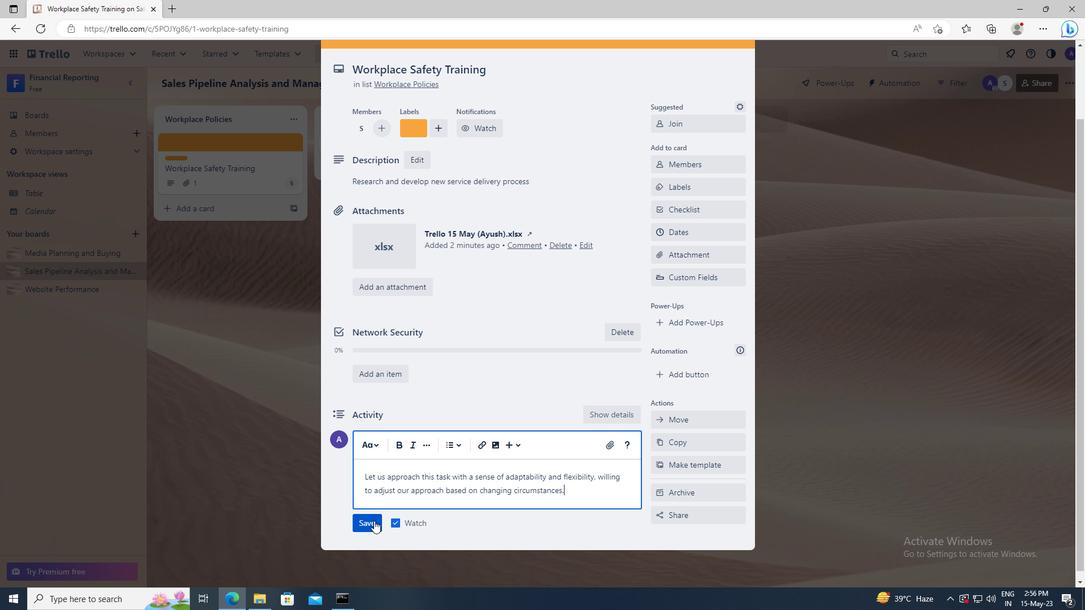 
Action: Mouse moved to (654, 234)
Screenshot: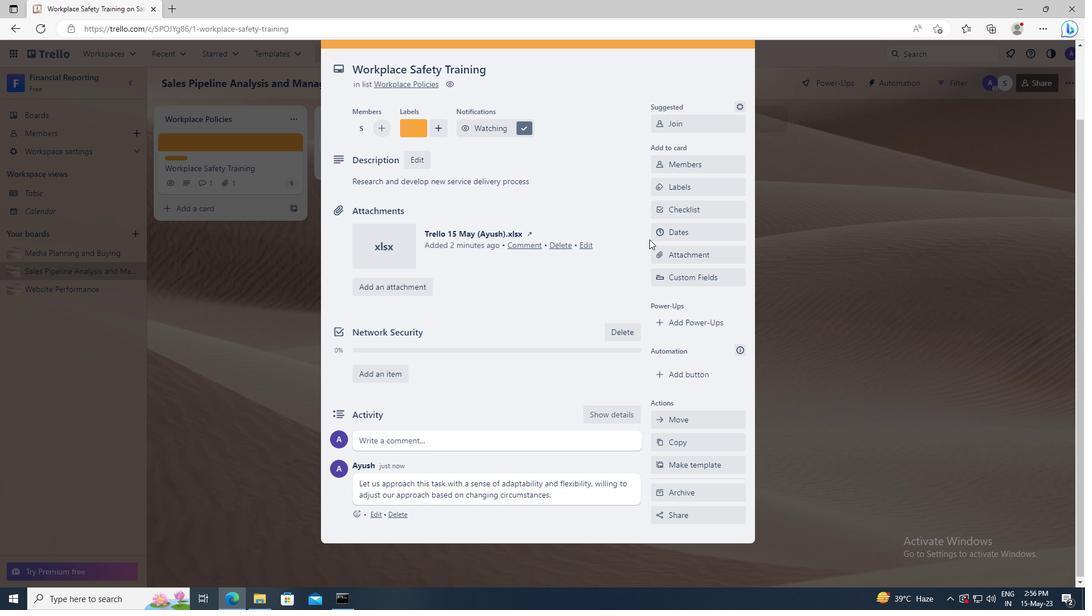 
Action: Mouse pressed left at (654, 234)
Screenshot: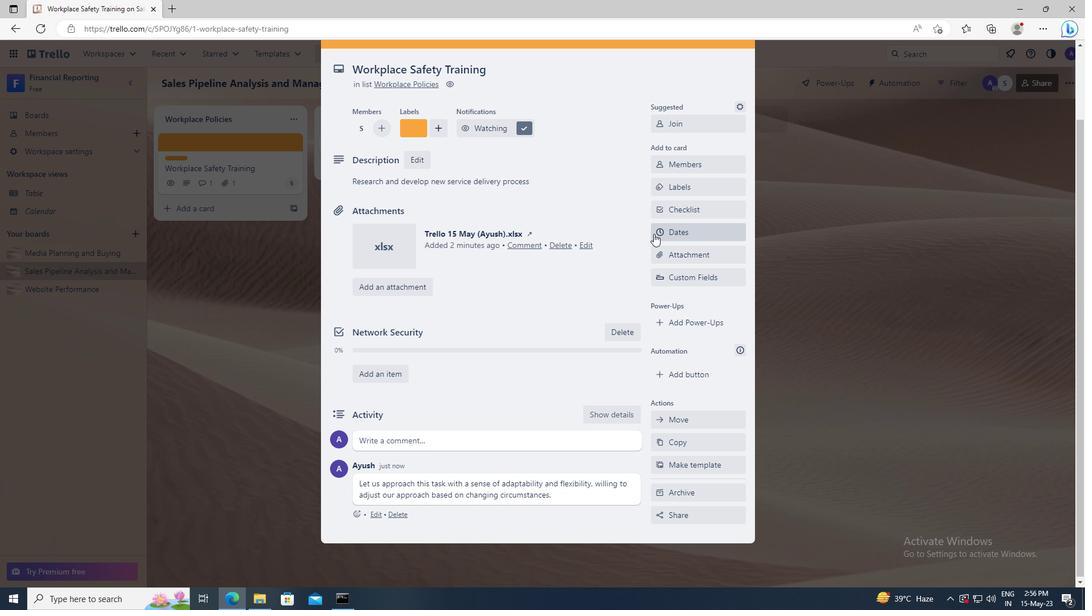 
Action: Mouse moved to (663, 288)
Screenshot: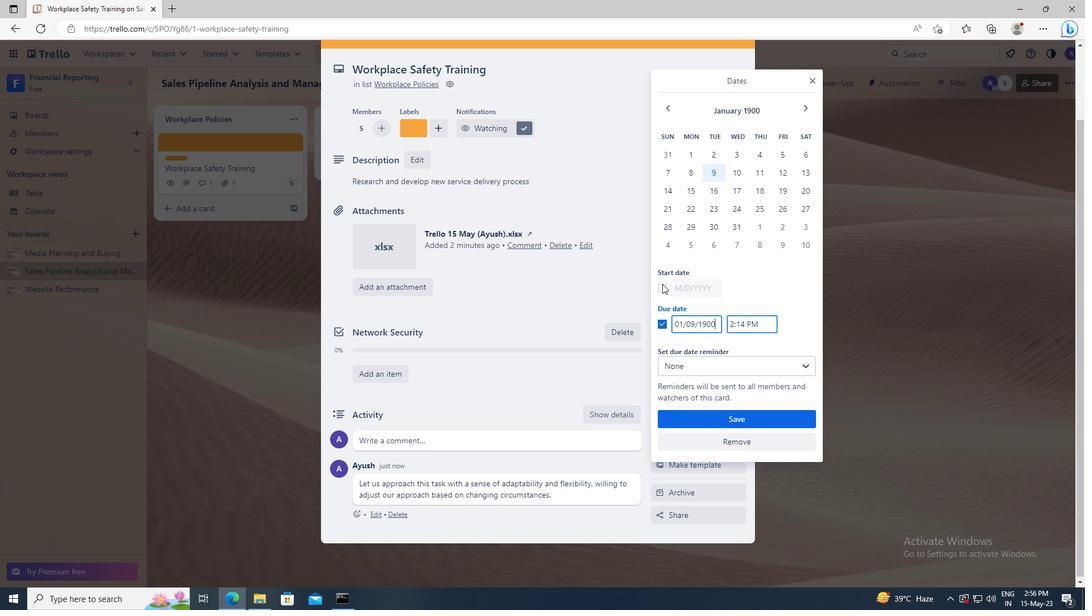 
Action: Mouse pressed left at (663, 288)
Screenshot: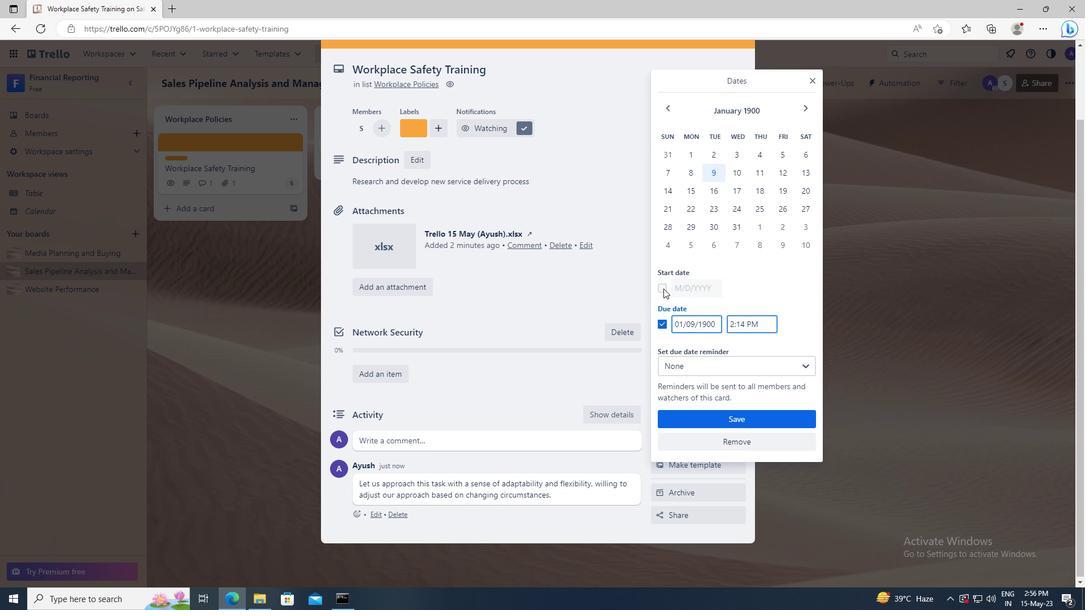 
Action: Mouse moved to (715, 287)
Screenshot: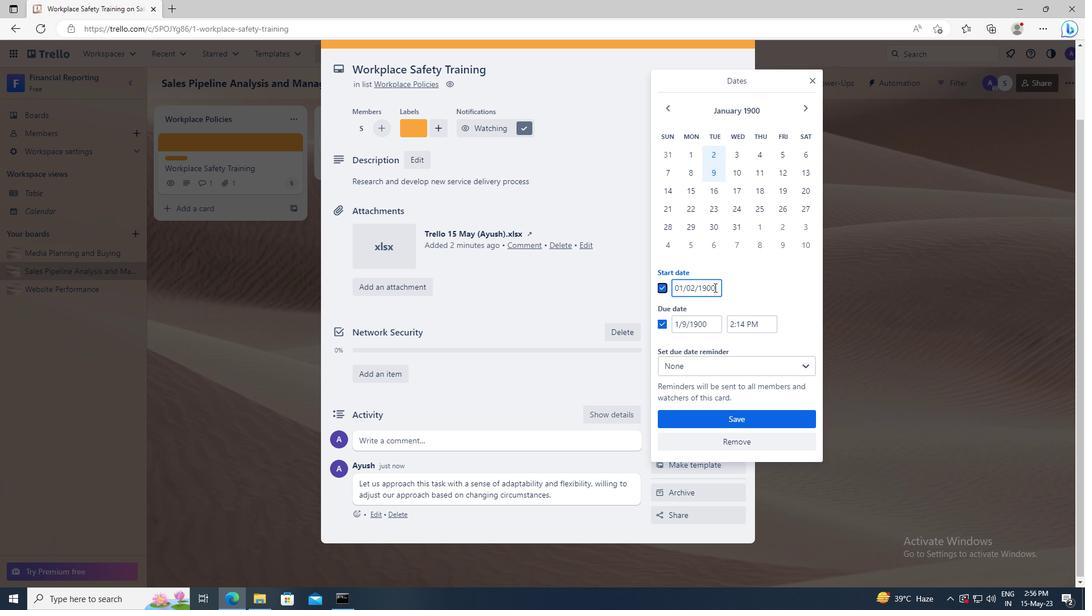 
Action: Mouse pressed left at (715, 287)
Screenshot: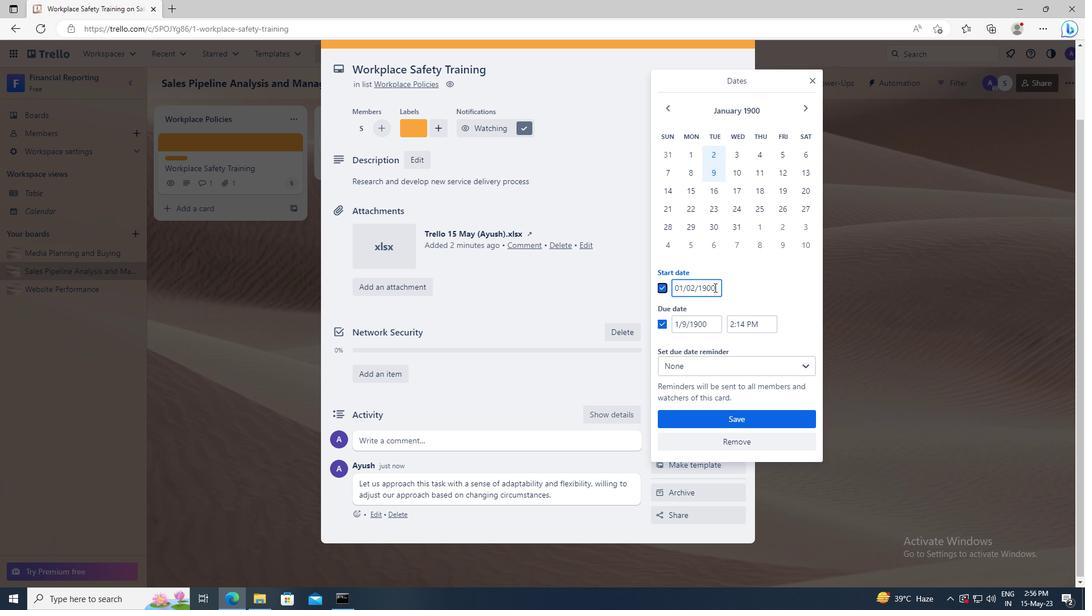 
Action: Key pressed <Key.left><Key.left><Key.left><Key.left><Key.left><Key.backspace>3
Screenshot: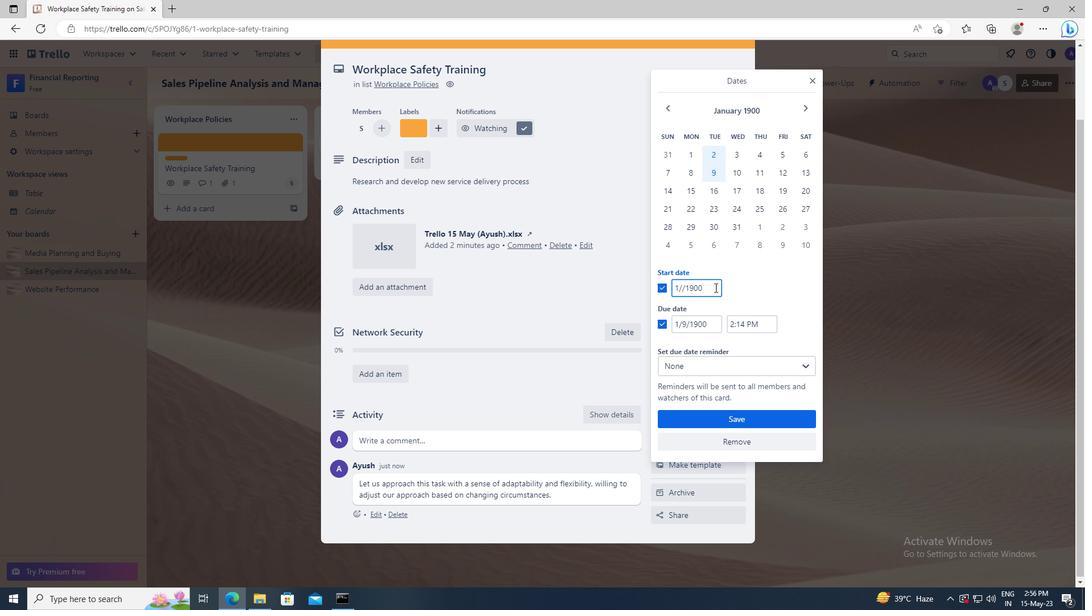 
Action: Mouse moved to (714, 320)
Screenshot: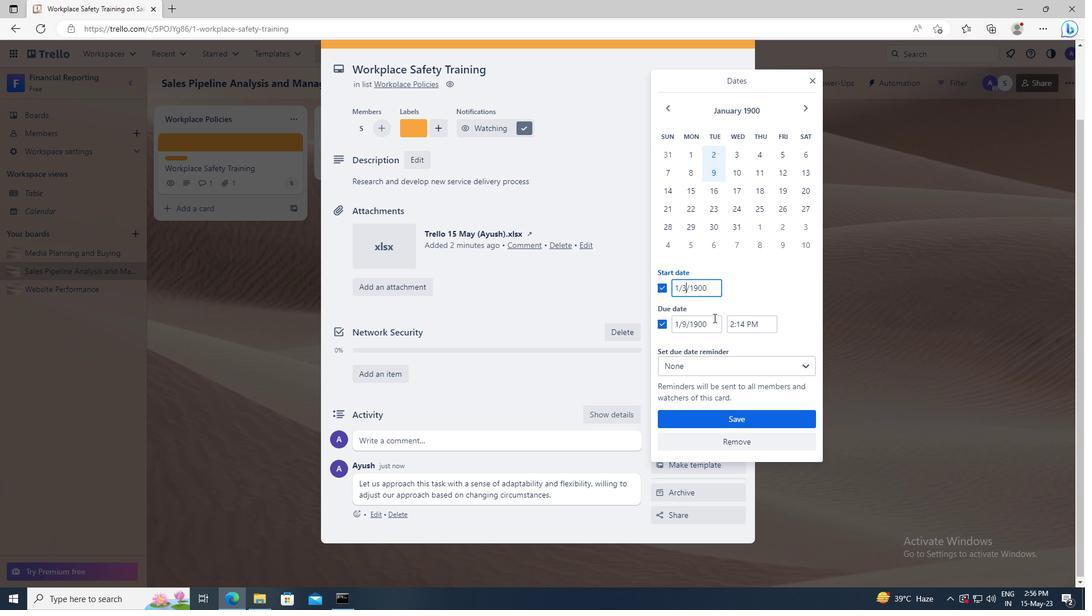 
Action: Mouse pressed left at (714, 320)
Screenshot: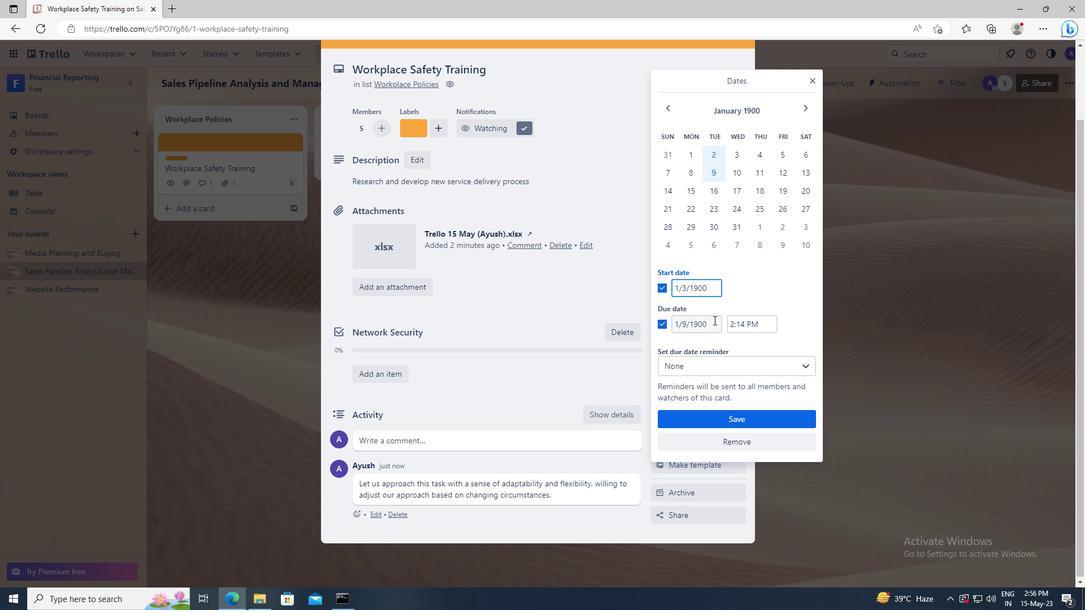 
Action: Key pressed <Key.left><Key.left><Key.left><Key.left><Key.left><Key.backspace>10
Screenshot: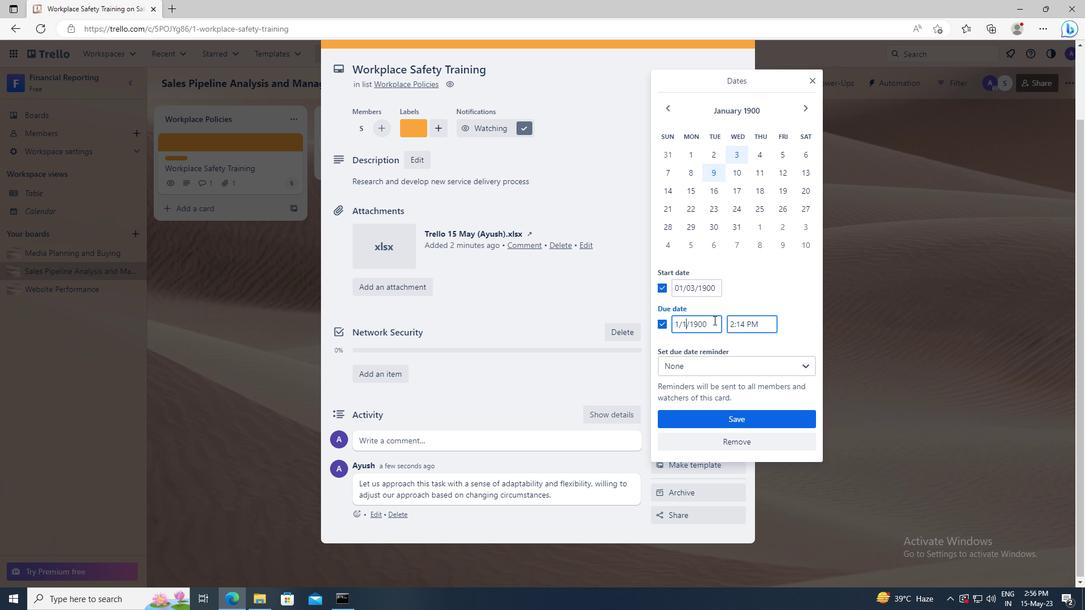 
Action: Mouse moved to (731, 419)
Screenshot: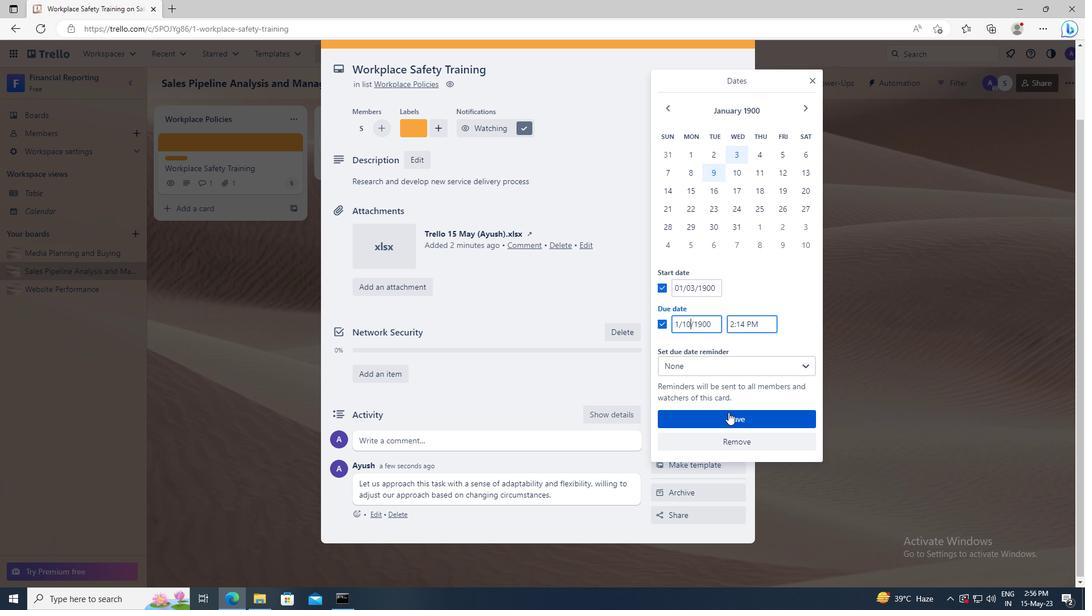 
Action: Mouse pressed left at (731, 419)
Screenshot: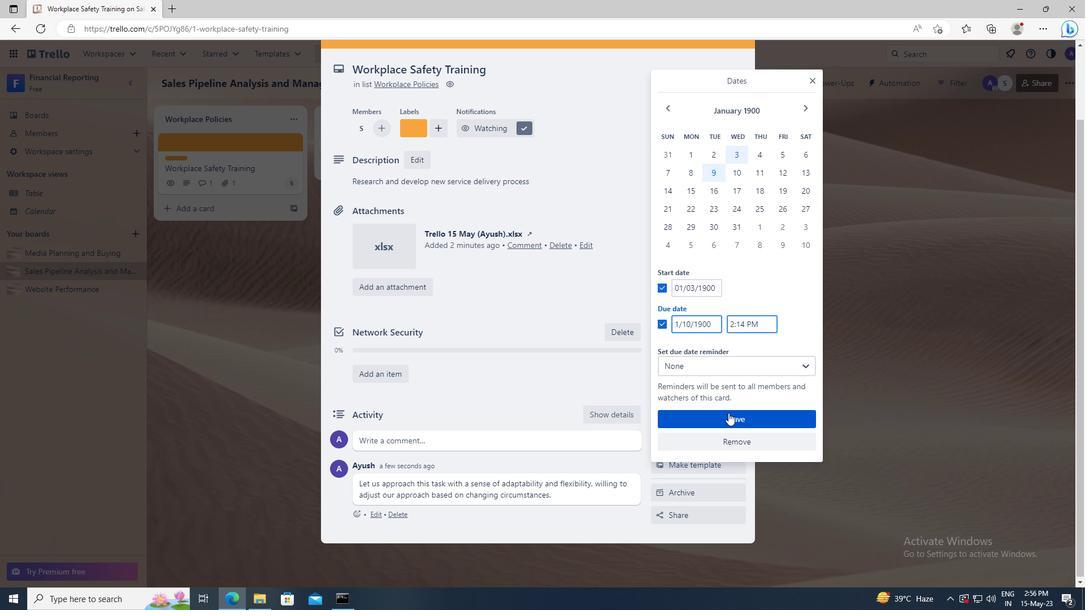
